 Task: Forward email as attachment with the signature Ashley Martin with the subject Job application follow-up from softage.1@softage.net to softage.7@softage.net with the message I wanted to follow up on the request for approval of the travel expenses.
Action: Mouse moved to (956, 78)
Screenshot: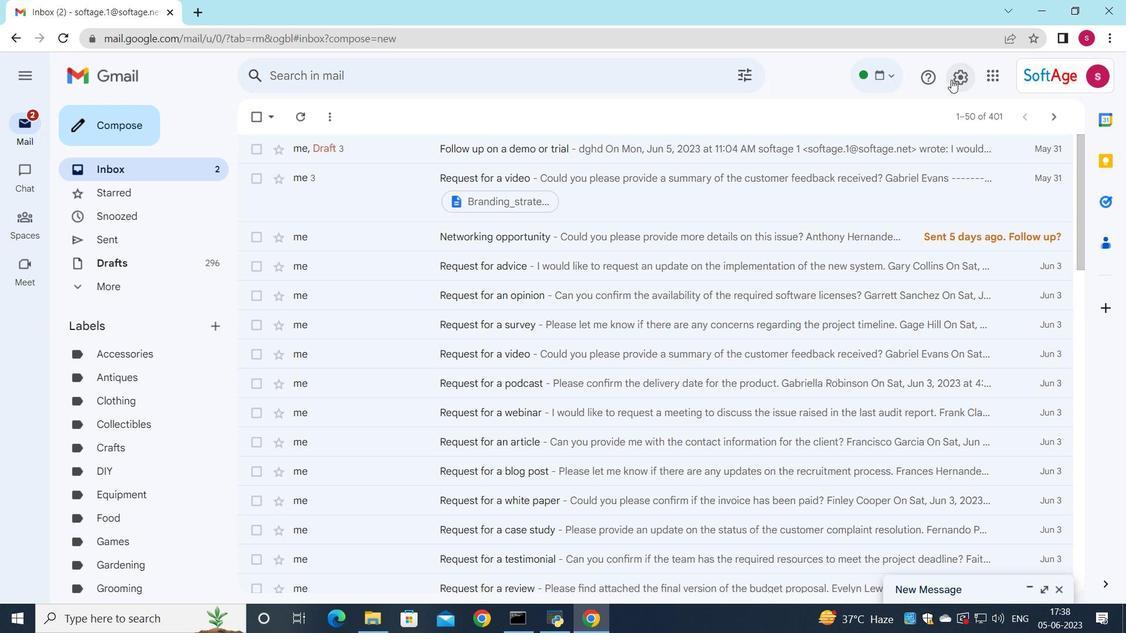 
Action: Mouse pressed left at (956, 78)
Screenshot: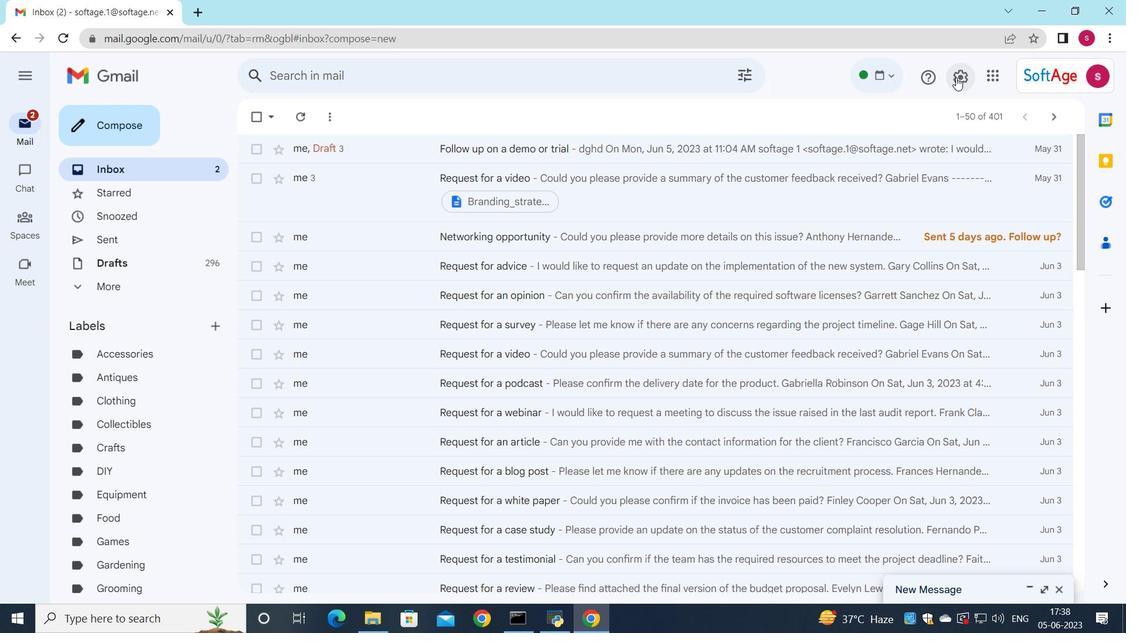 
Action: Mouse moved to (960, 144)
Screenshot: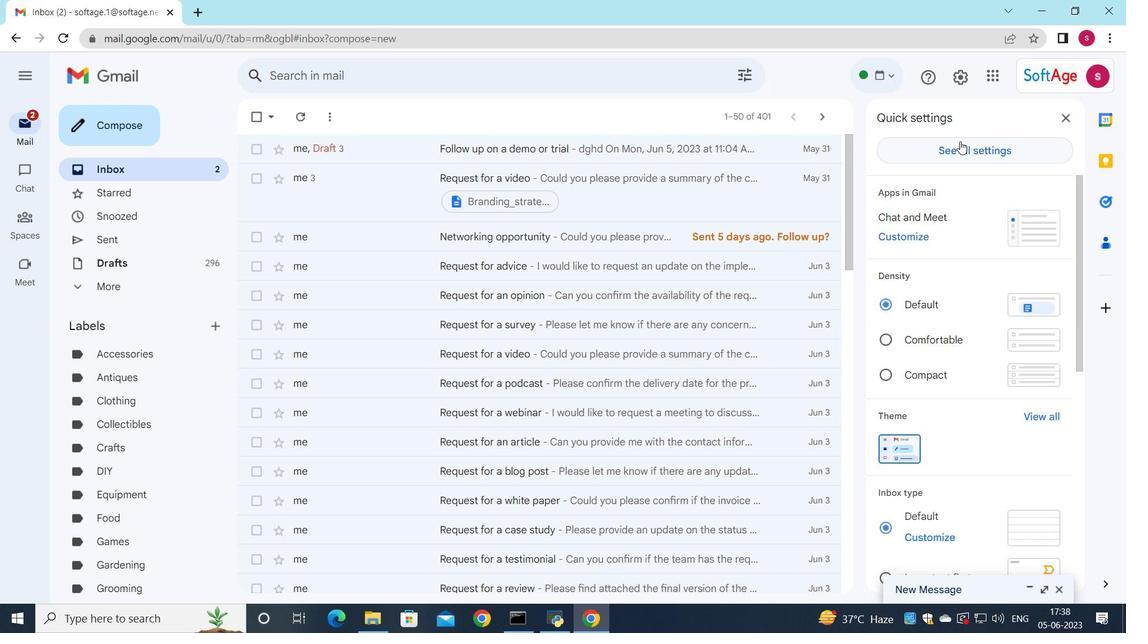 
Action: Mouse pressed left at (960, 144)
Screenshot: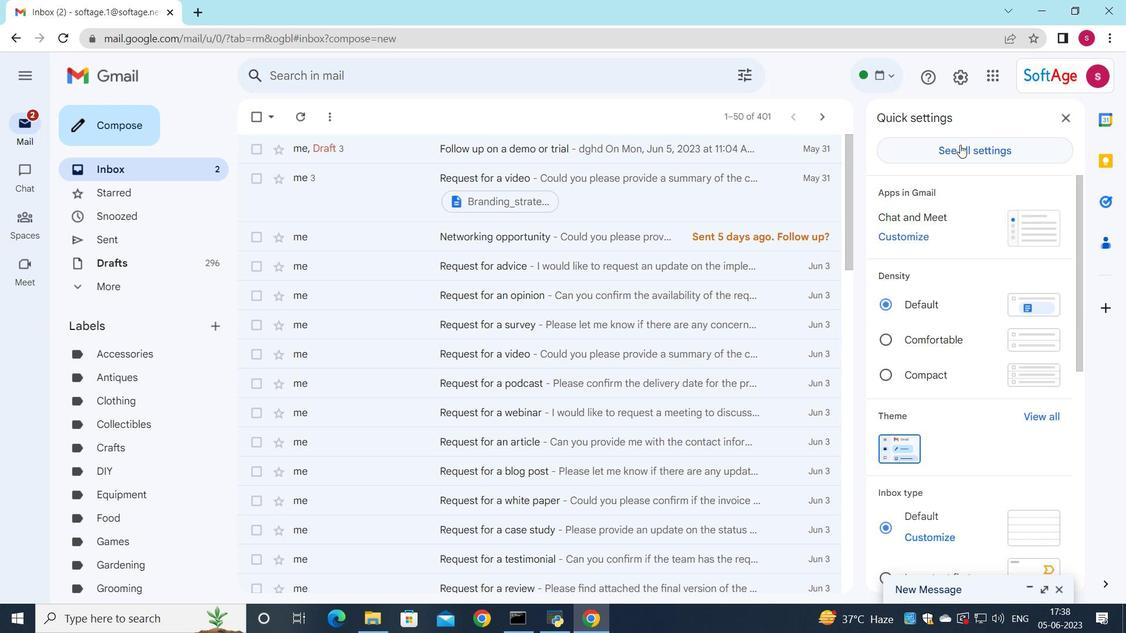
Action: Mouse moved to (691, 258)
Screenshot: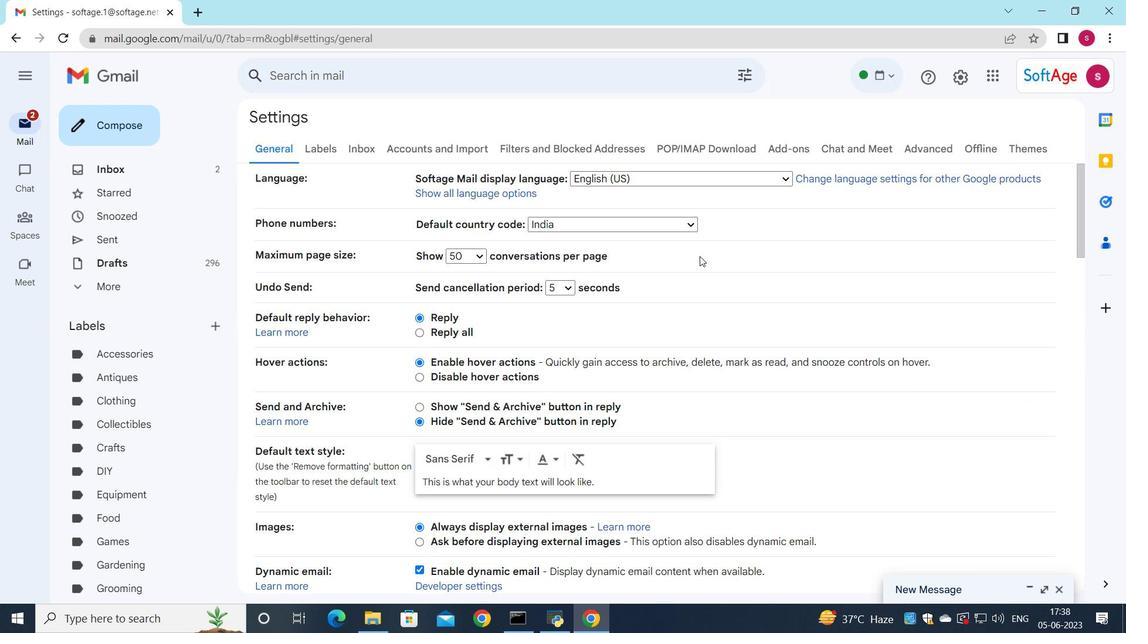 
Action: Mouse scrolled (691, 258) with delta (0, 0)
Screenshot: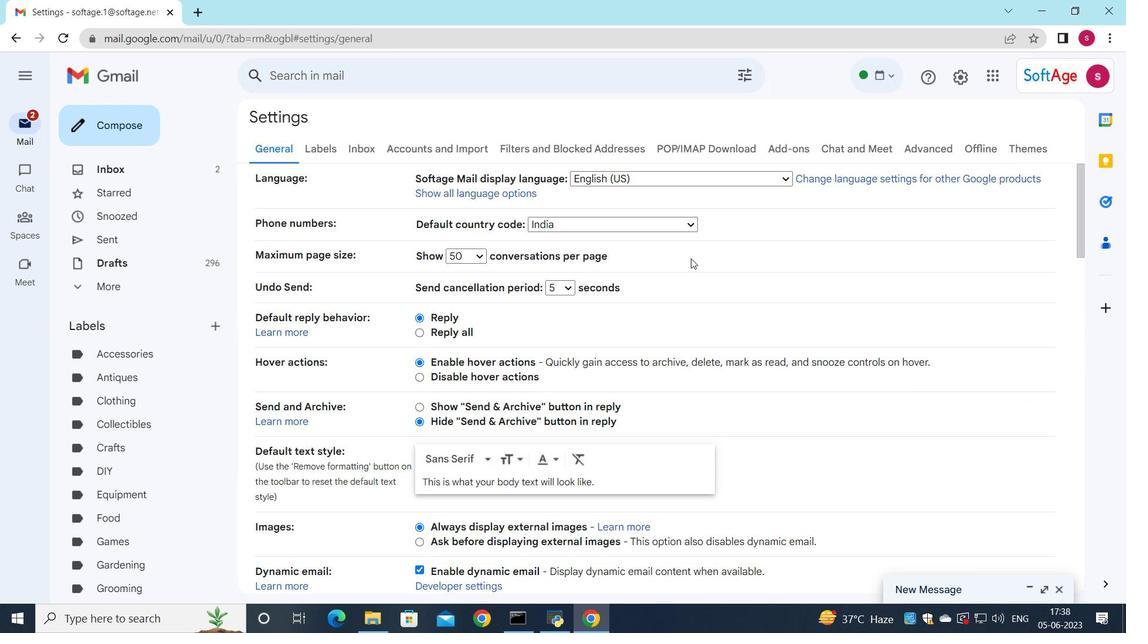 
Action: Mouse scrolled (691, 258) with delta (0, 0)
Screenshot: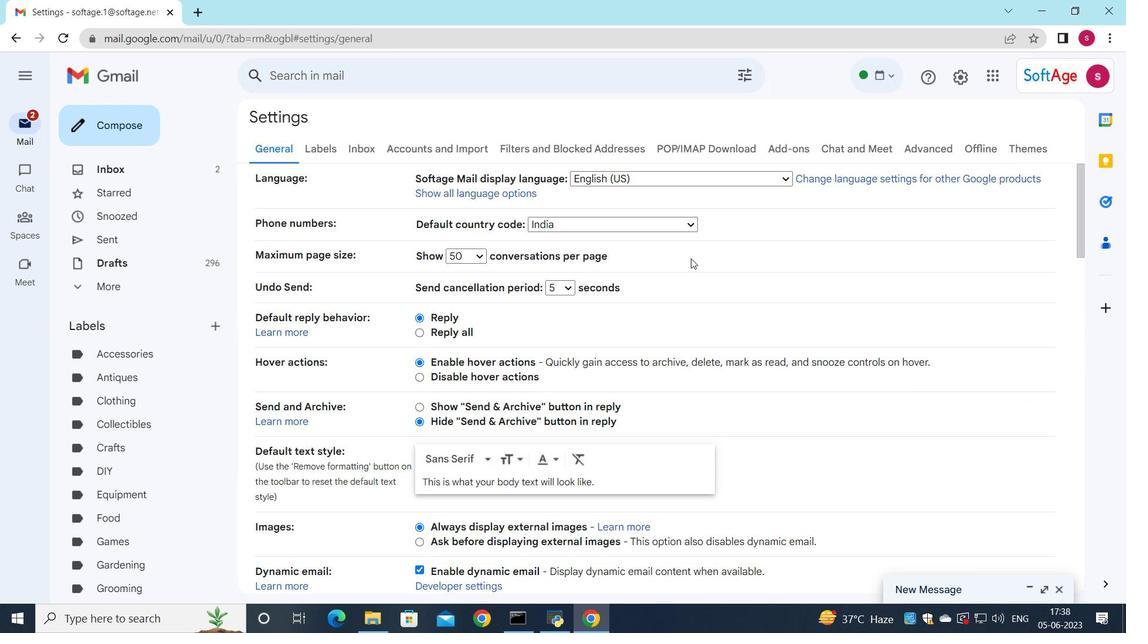 
Action: Mouse moved to (685, 263)
Screenshot: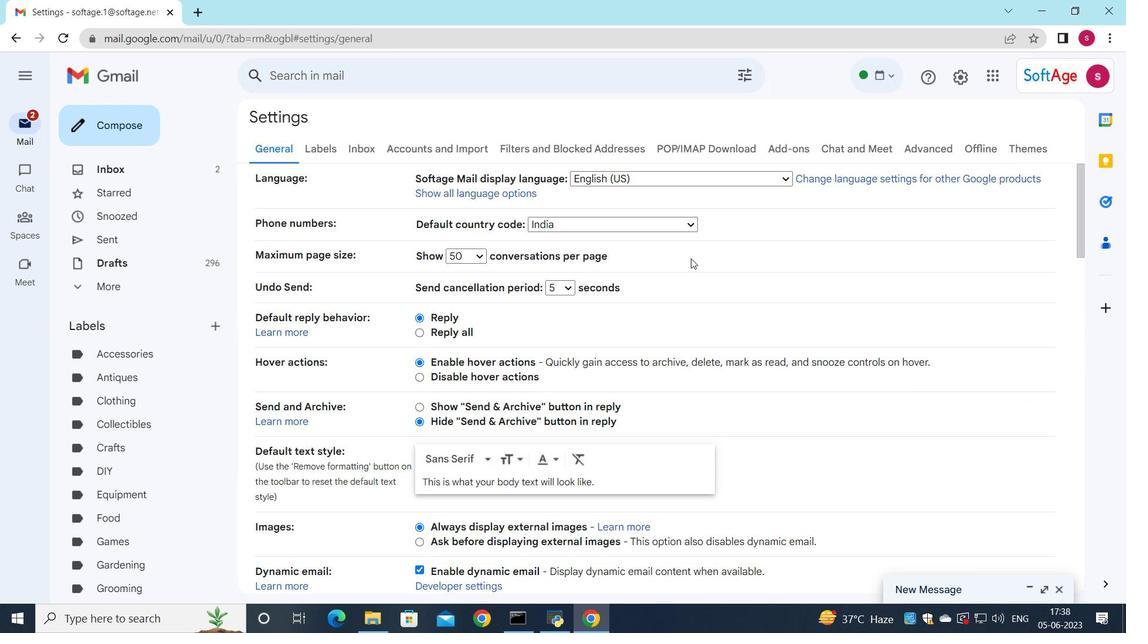 
Action: Mouse scrolled (685, 262) with delta (0, 0)
Screenshot: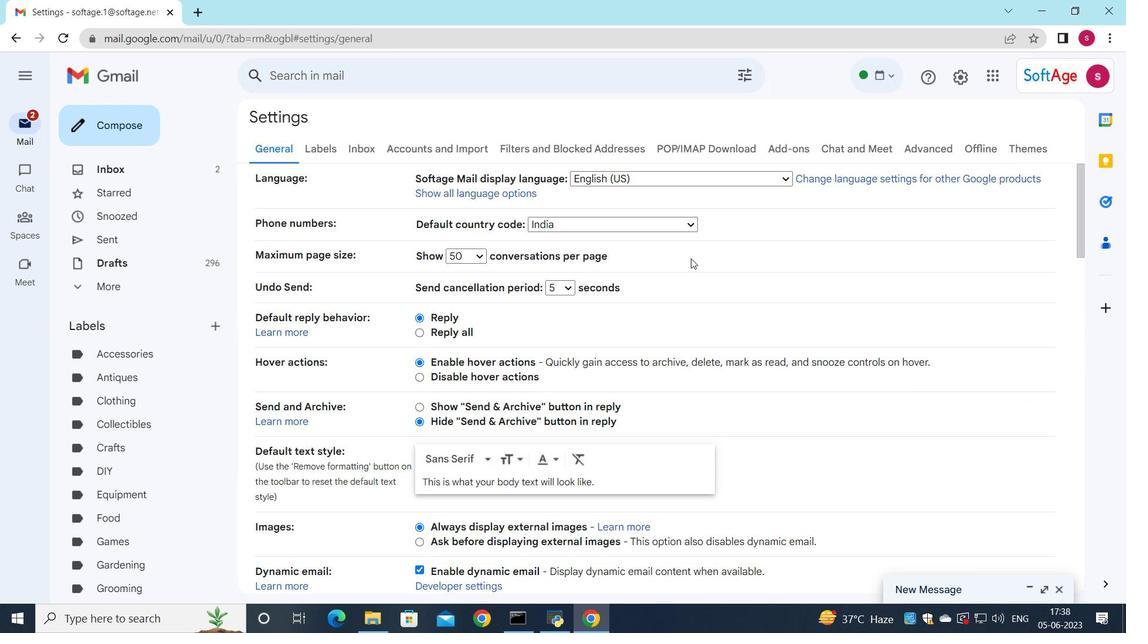 
Action: Mouse moved to (624, 302)
Screenshot: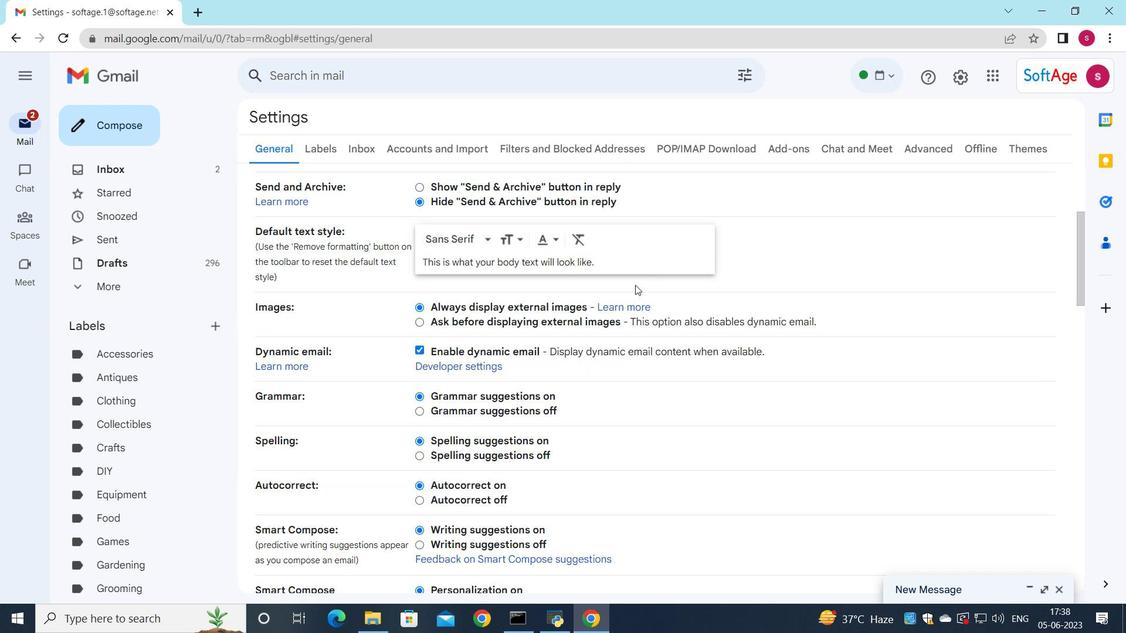 
Action: Mouse scrolled (624, 302) with delta (0, 0)
Screenshot: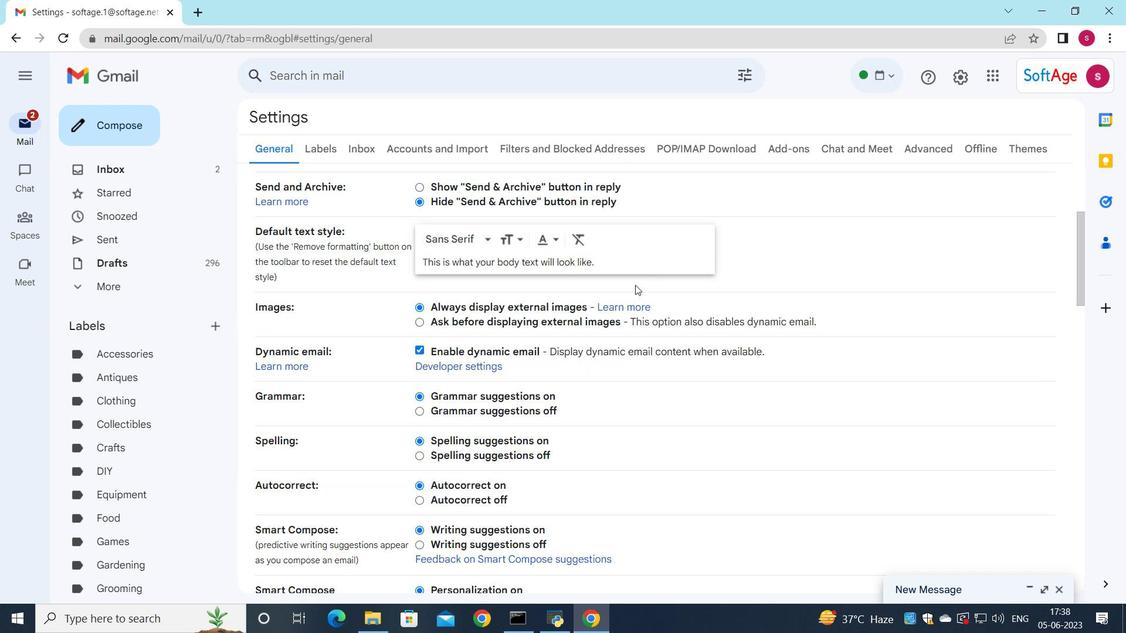 
Action: Mouse moved to (621, 306)
Screenshot: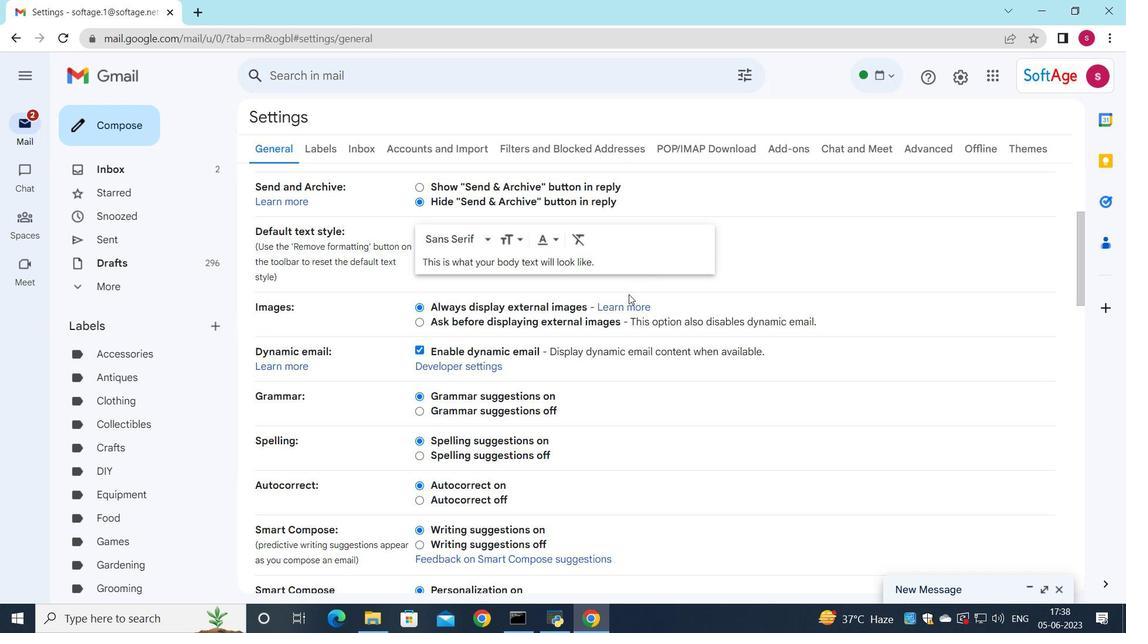 
Action: Mouse scrolled (621, 306) with delta (0, 0)
Screenshot: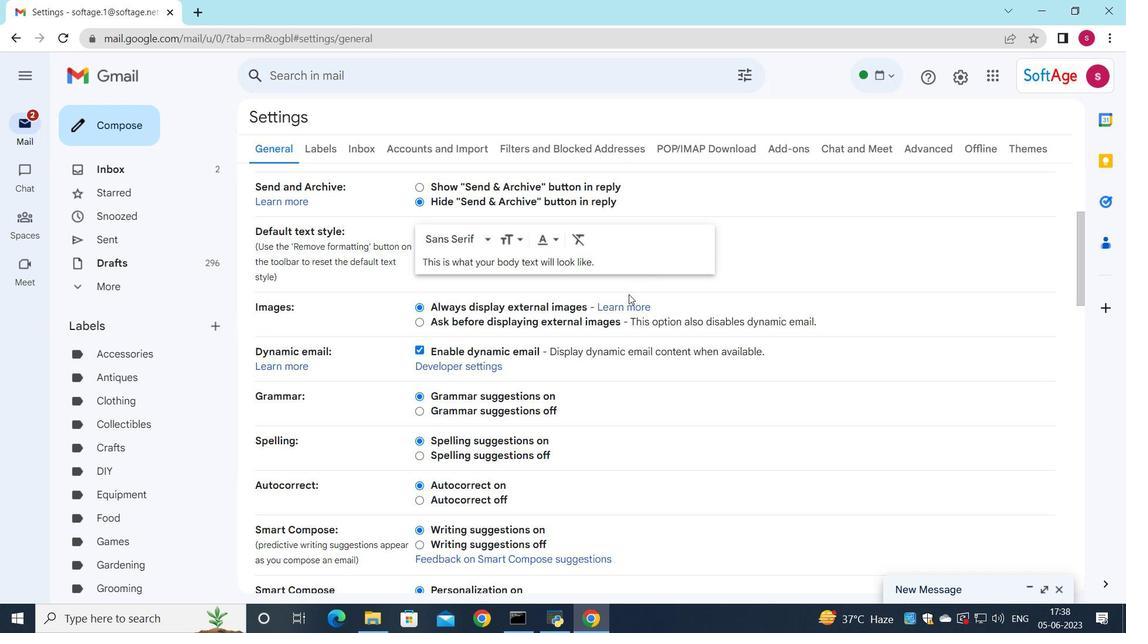 
Action: Mouse moved to (609, 318)
Screenshot: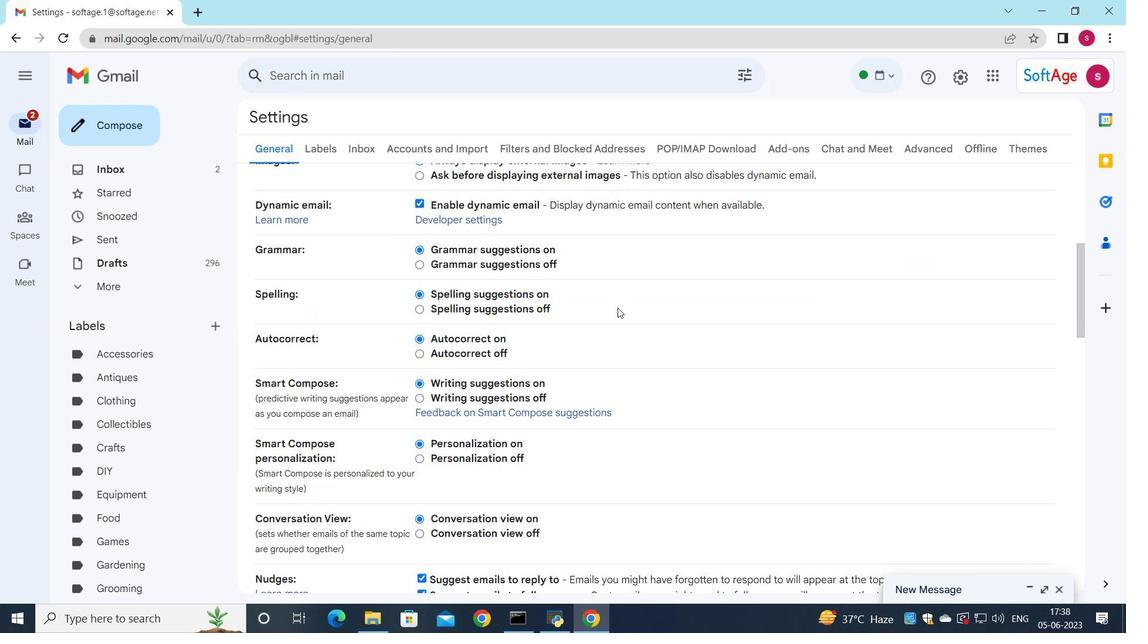 
Action: Mouse scrolled (609, 317) with delta (0, 0)
Screenshot: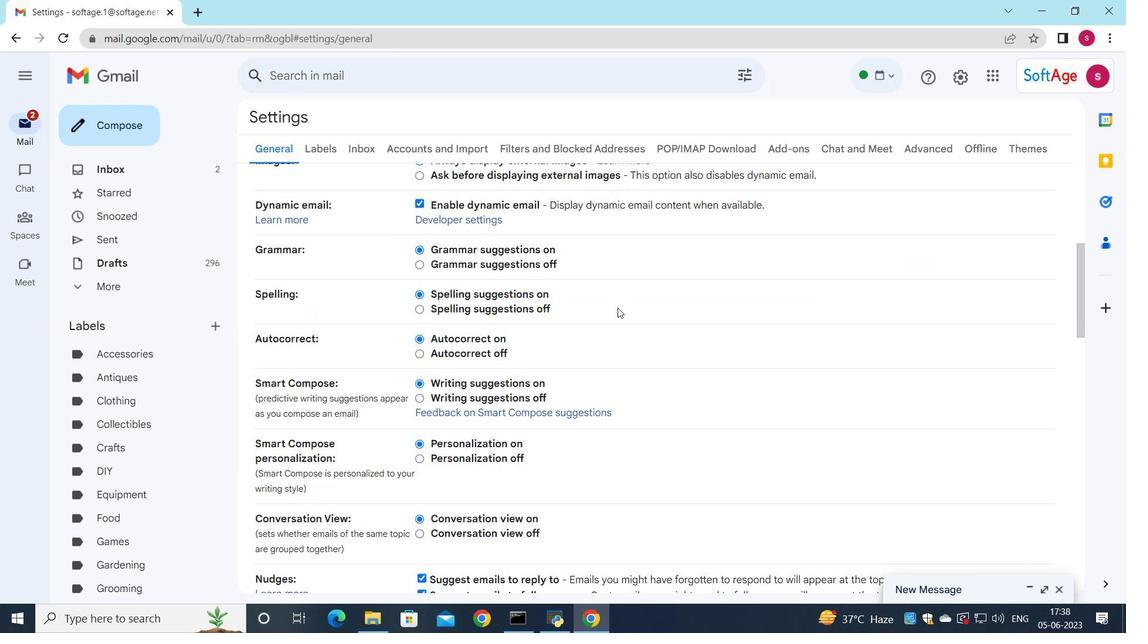 
Action: Mouse moved to (607, 322)
Screenshot: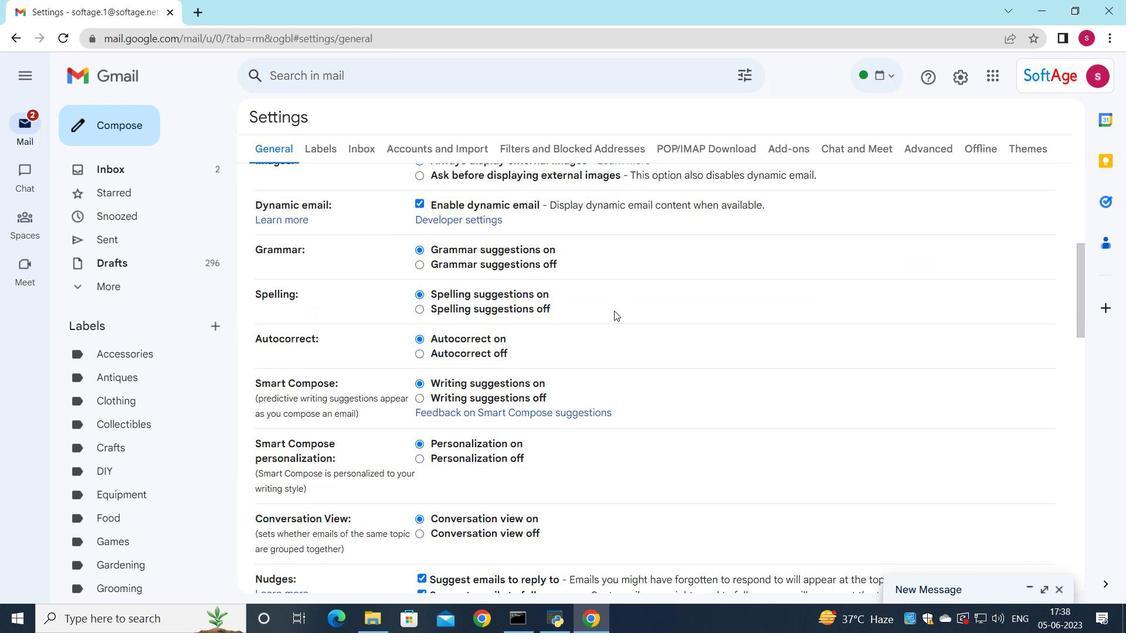 
Action: Mouse scrolled (607, 321) with delta (0, 0)
Screenshot: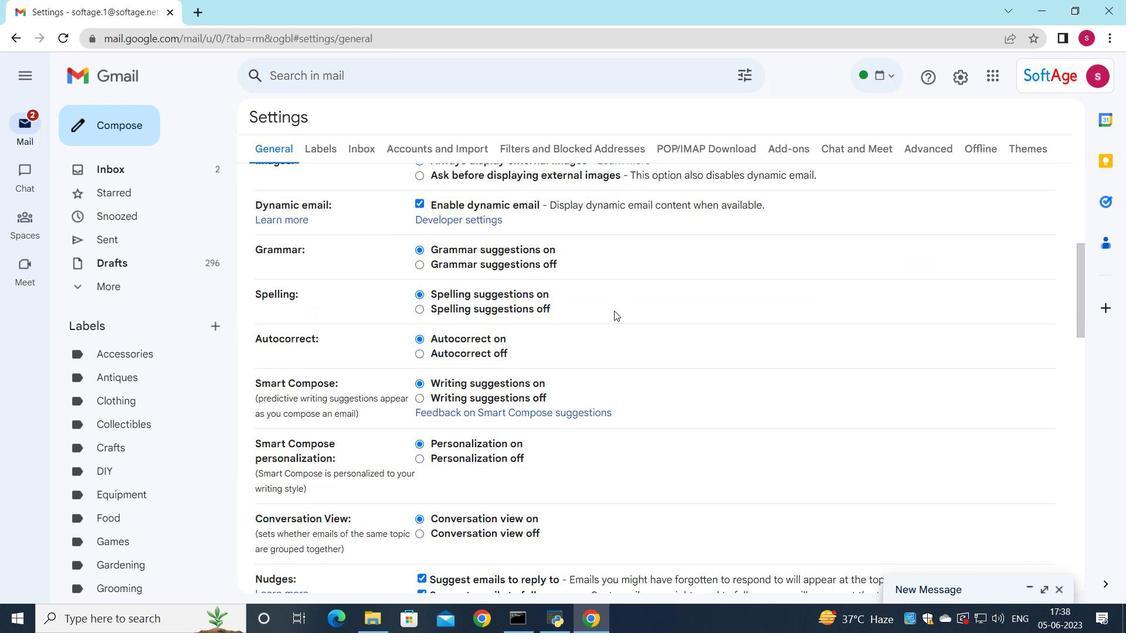
Action: Mouse moved to (605, 327)
Screenshot: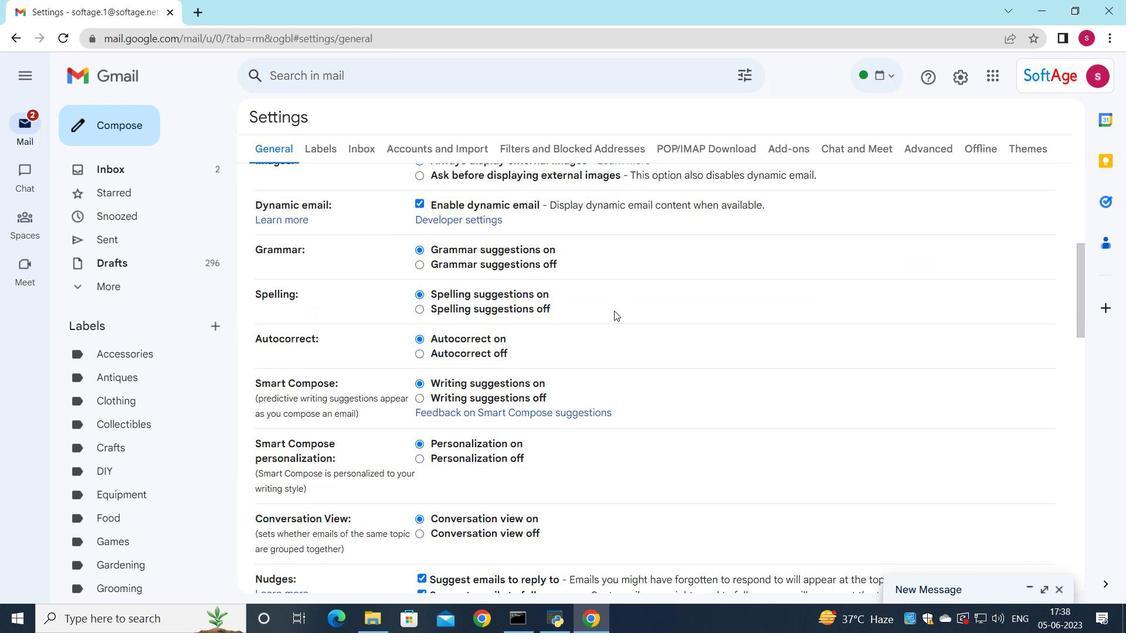 
Action: Mouse scrolled (605, 326) with delta (0, 0)
Screenshot: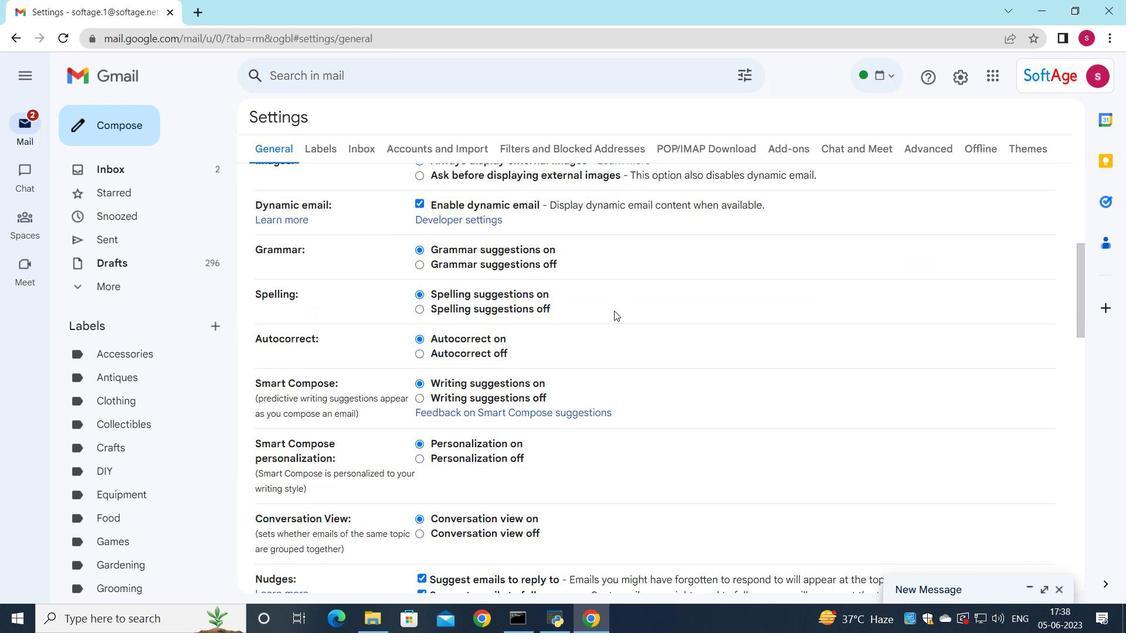 
Action: Mouse moved to (556, 366)
Screenshot: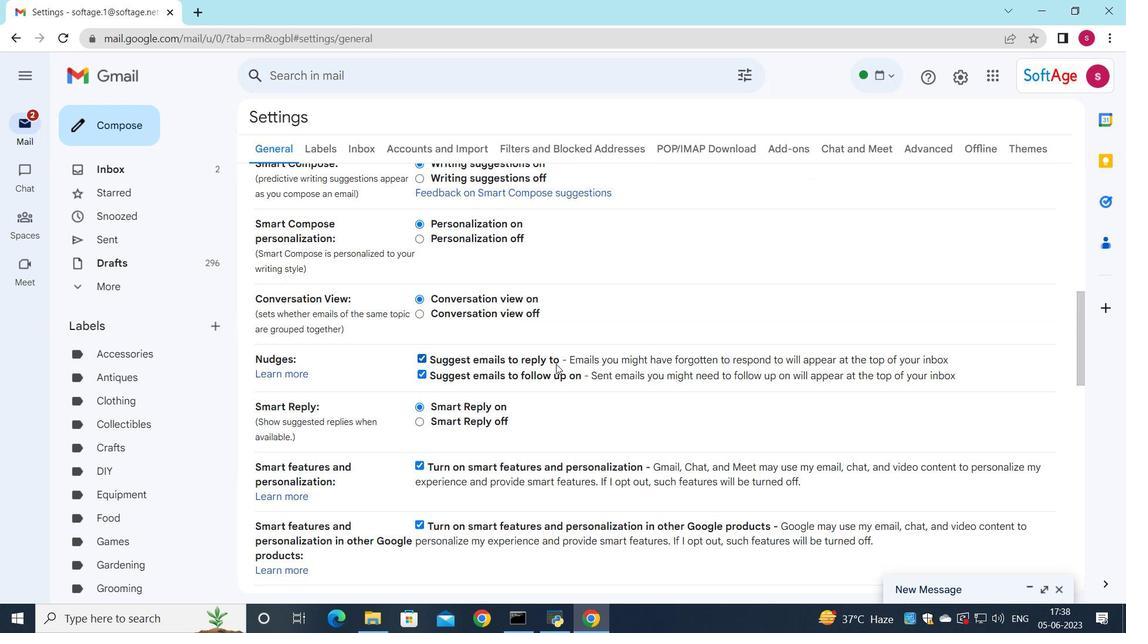 
Action: Mouse scrolled (556, 366) with delta (0, 0)
Screenshot: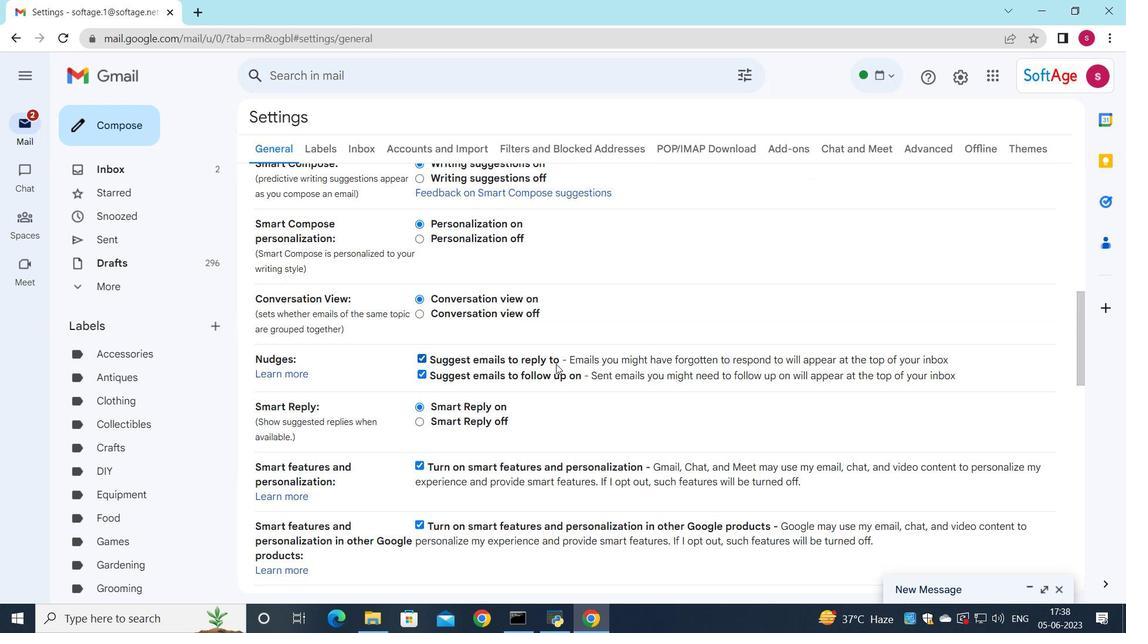 
Action: Mouse moved to (556, 366)
Screenshot: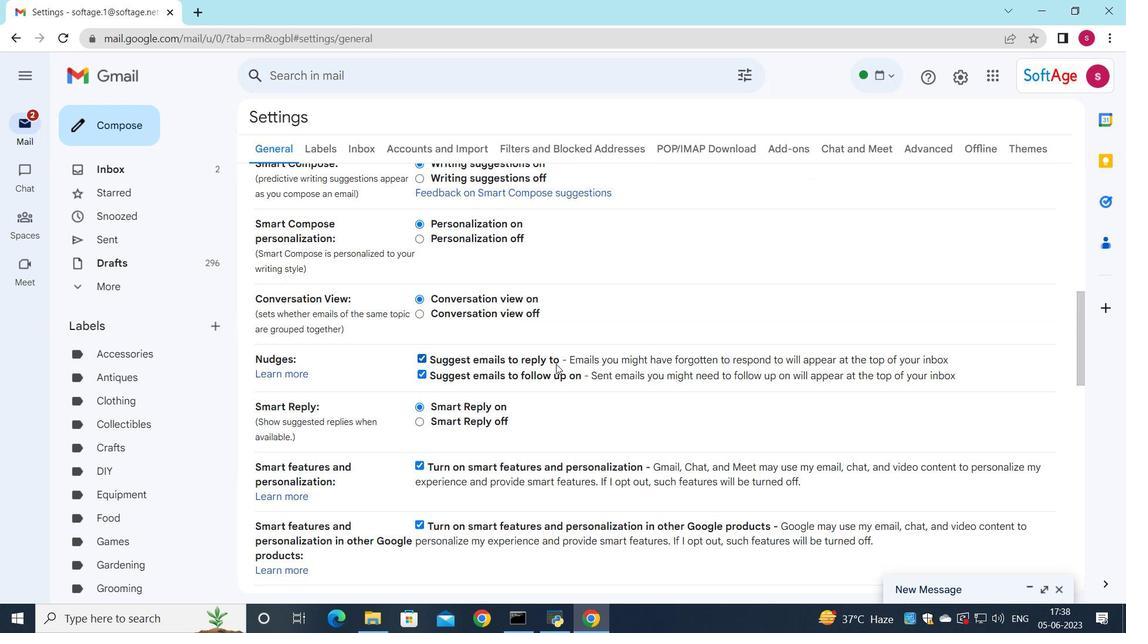
Action: Mouse scrolled (556, 366) with delta (0, 0)
Screenshot: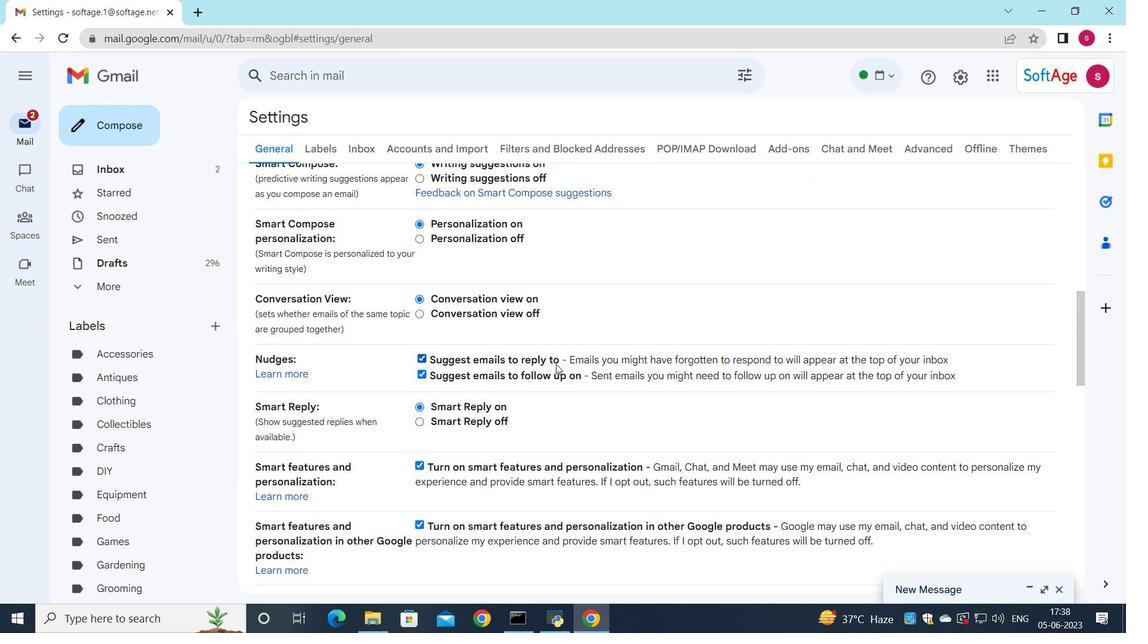 
Action: Mouse moved to (556, 366)
Screenshot: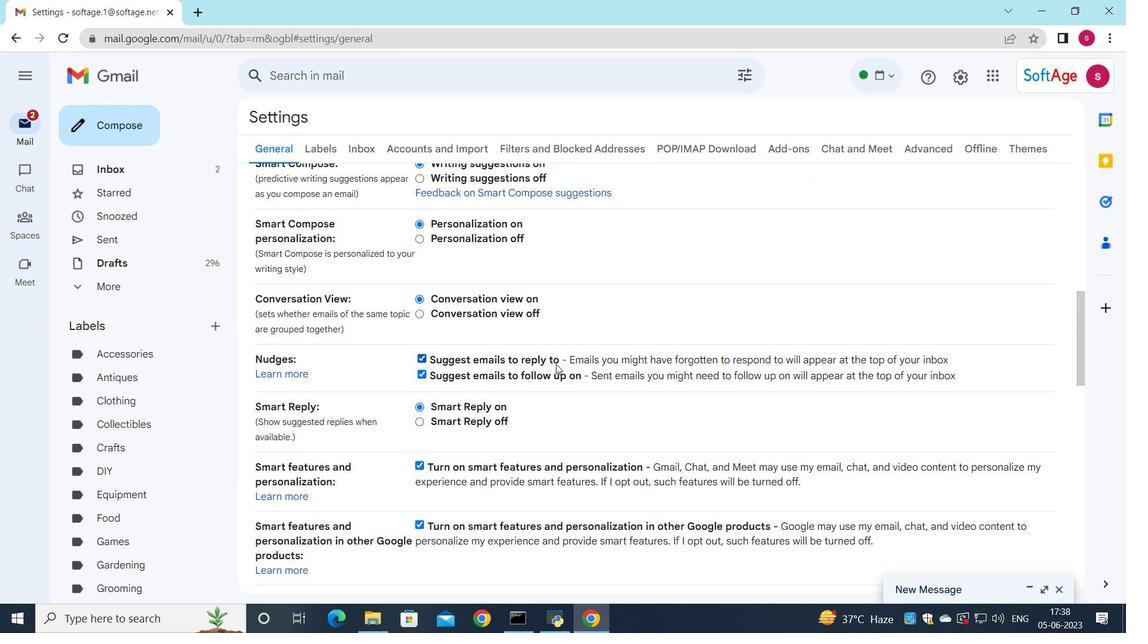 
Action: Mouse scrolled (556, 366) with delta (0, 0)
Screenshot: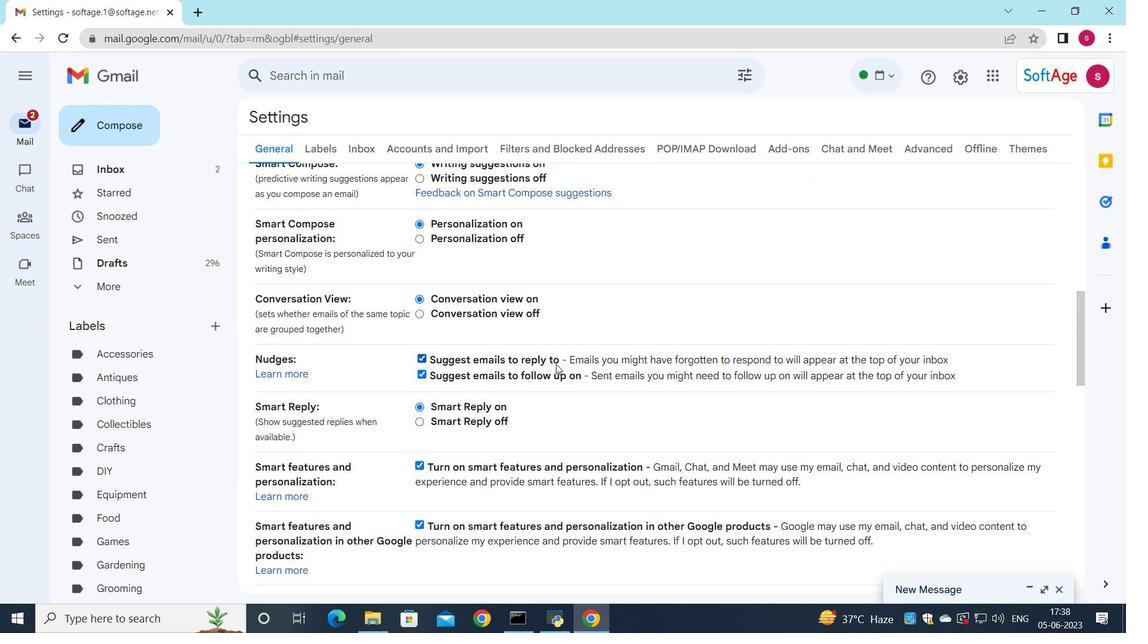 
Action: Mouse moved to (557, 366)
Screenshot: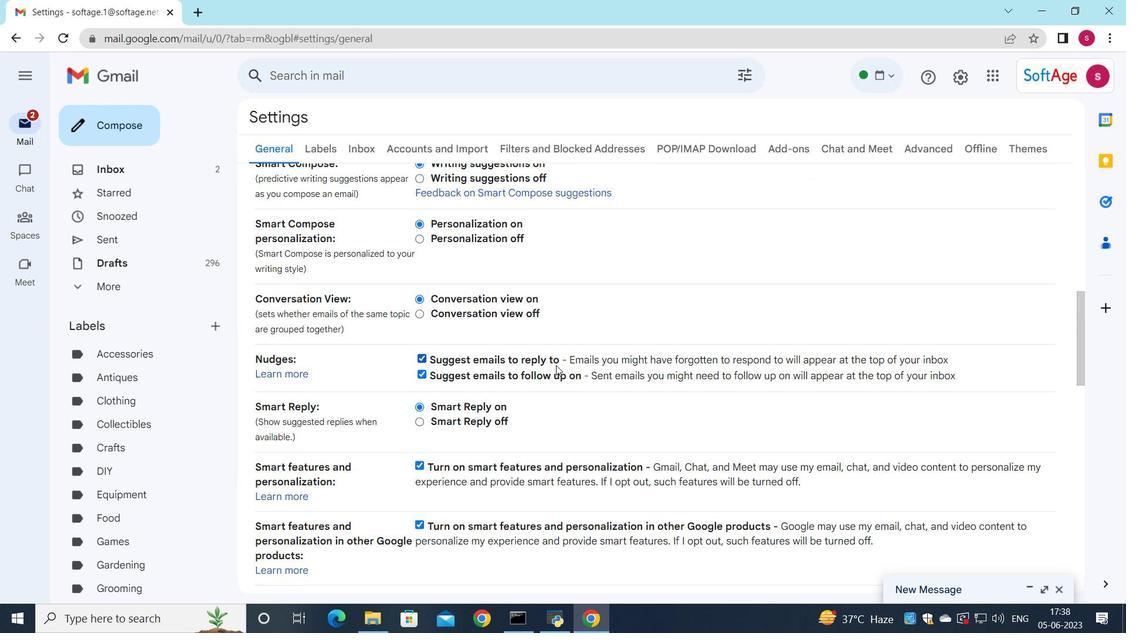 
Action: Mouse scrolled (557, 366) with delta (0, 0)
Screenshot: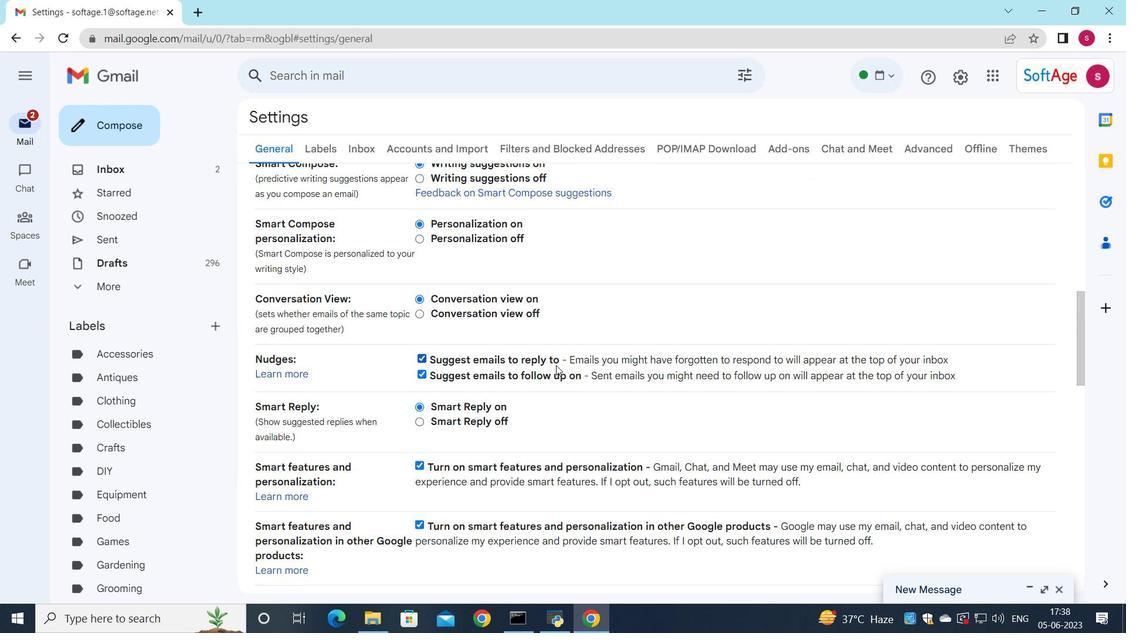 
Action: Mouse moved to (555, 353)
Screenshot: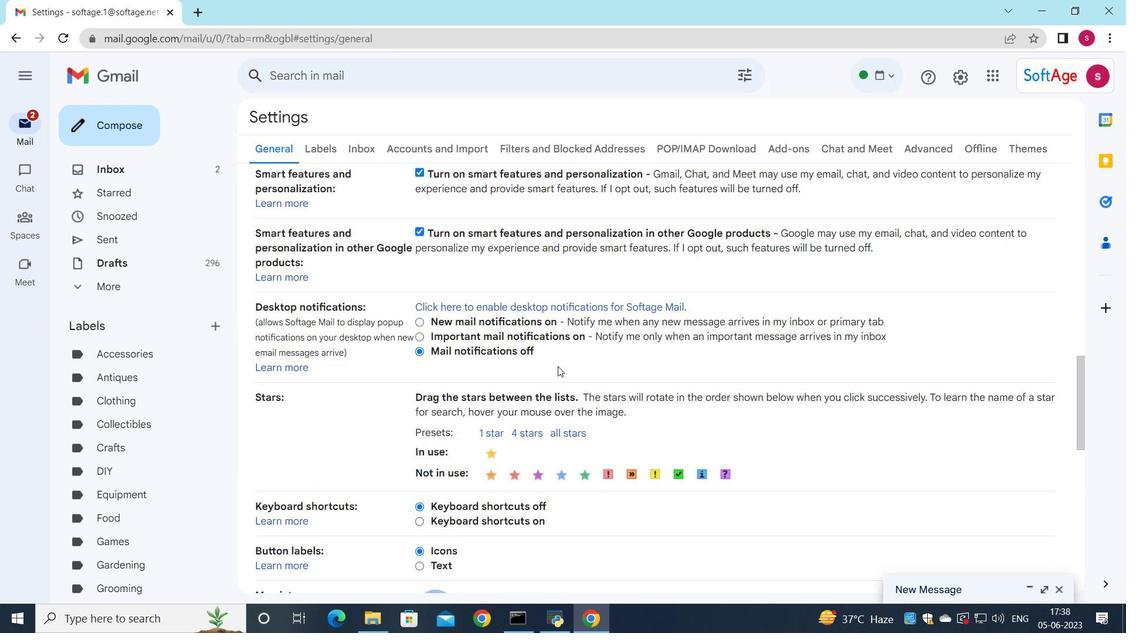 
Action: Mouse scrolled (555, 353) with delta (0, 0)
Screenshot: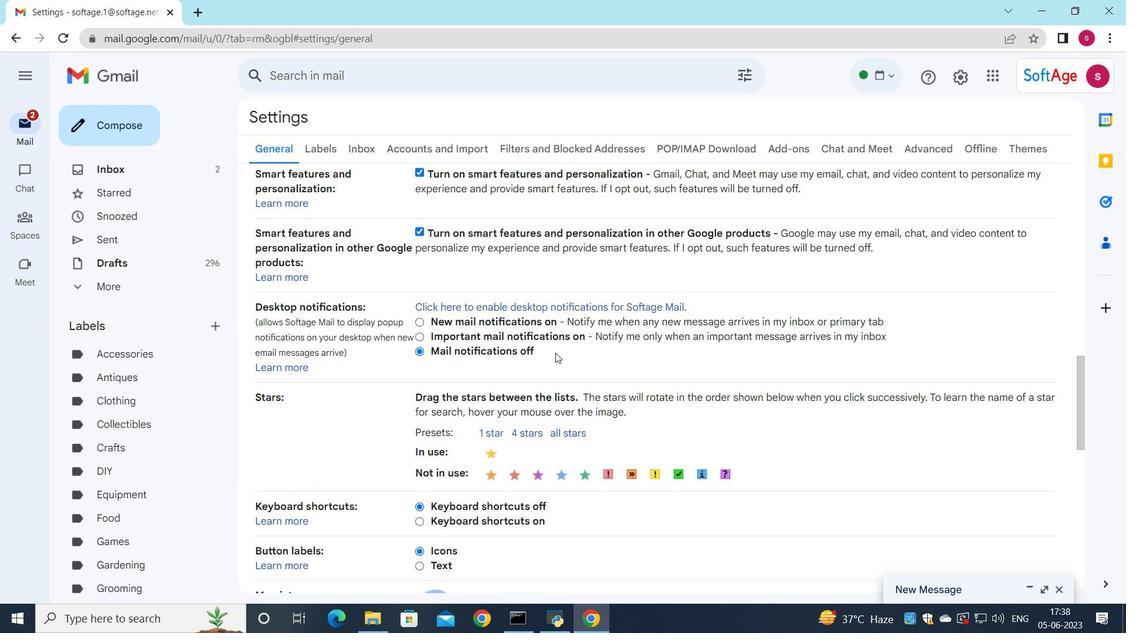 
Action: Mouse scrolled (555, 353) with delta (0, 0)
Screenshot: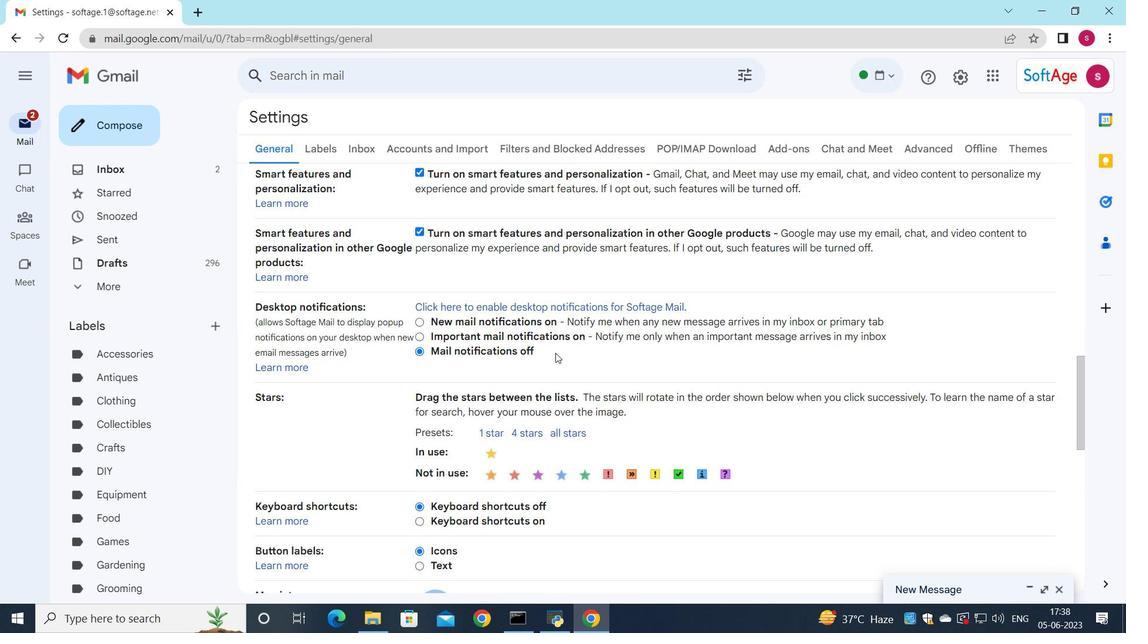 
Action: Mouse scrolled (555, 353) with delta (0, 0)
Screenshot: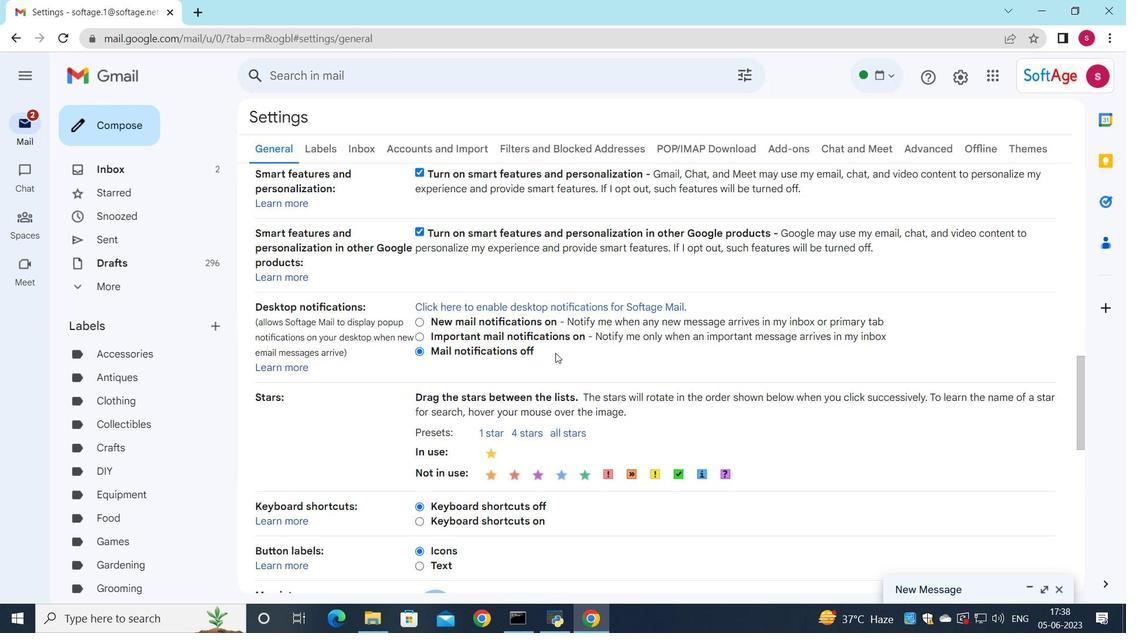 
Action: Mouse moved to (548, 353)
Screenshot: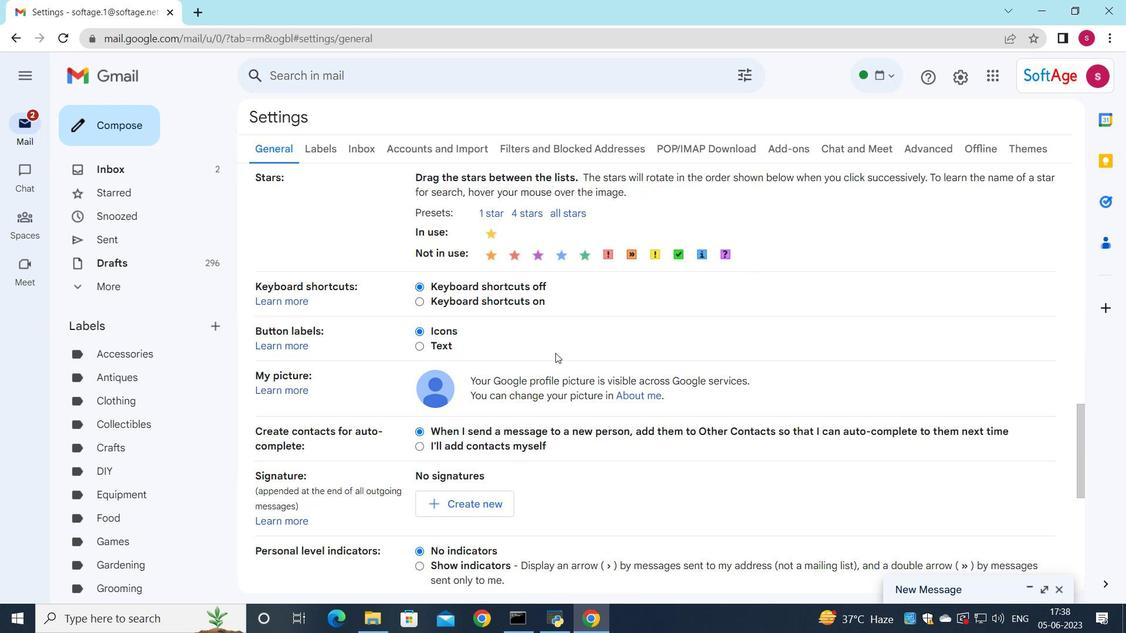 
Action: Mouse scrolled (548, 353) with delta (0, 0)
Screenshot: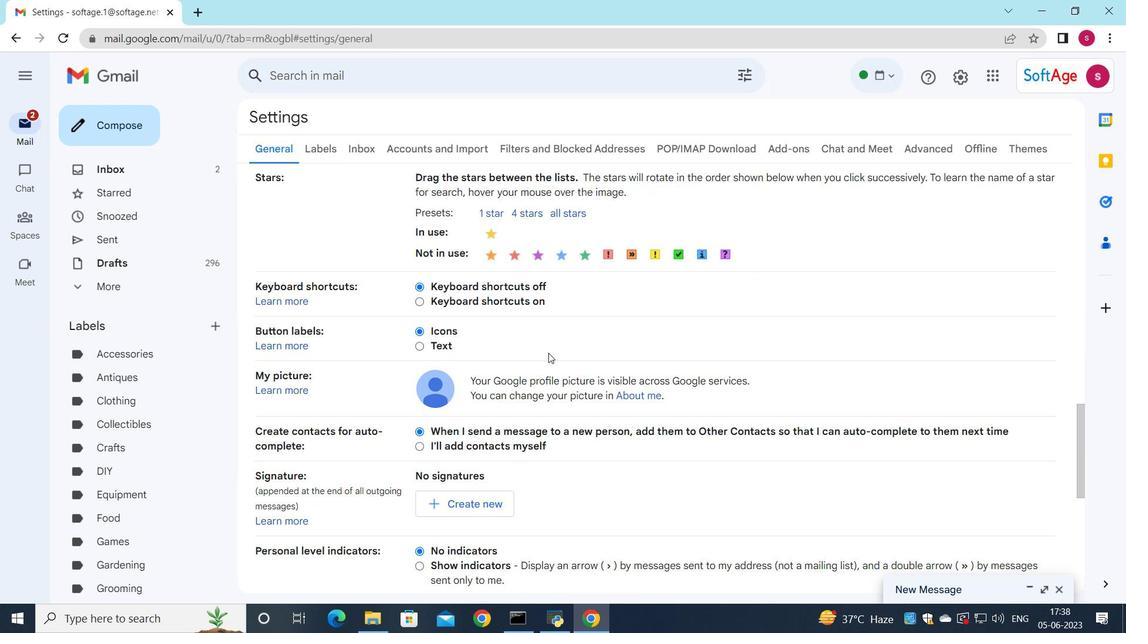 
Action: Mouse moved to (547, 353)
Screenshot: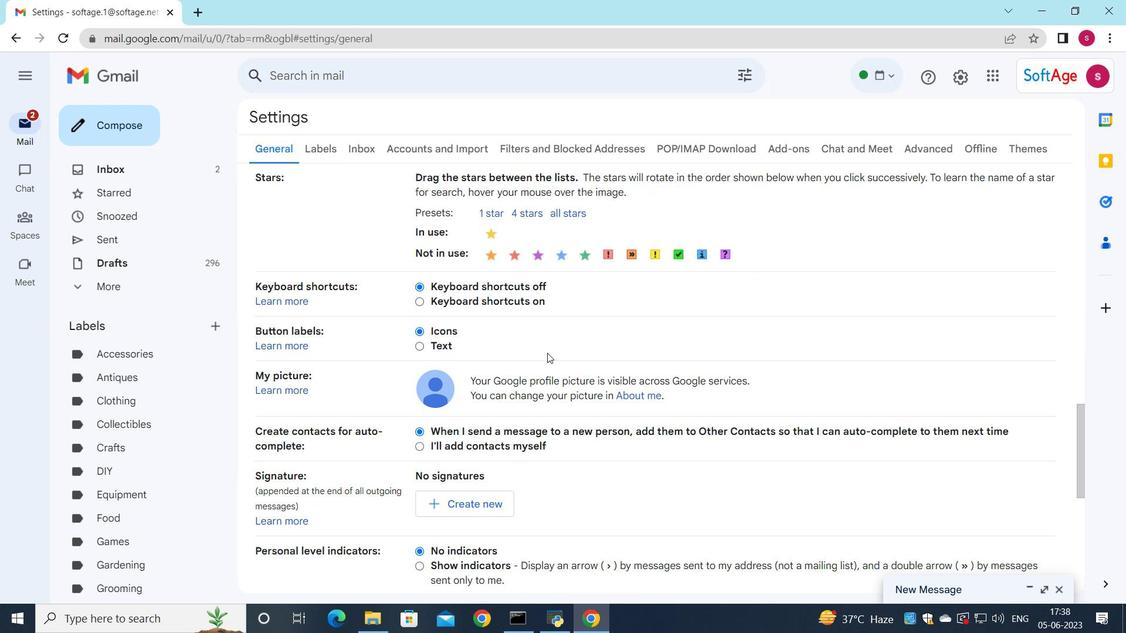 
Action: Mouse scrolled (547, 353) with delta (0, 0)
Screenshot: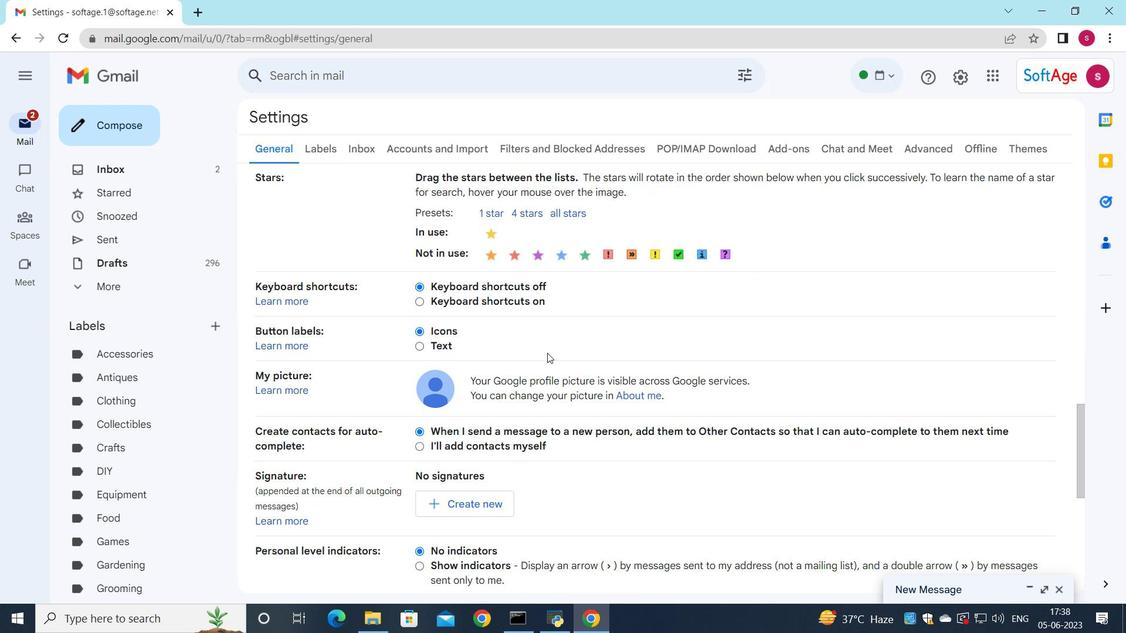 
Action: Mouse moved to (491, 351)
Screenshot: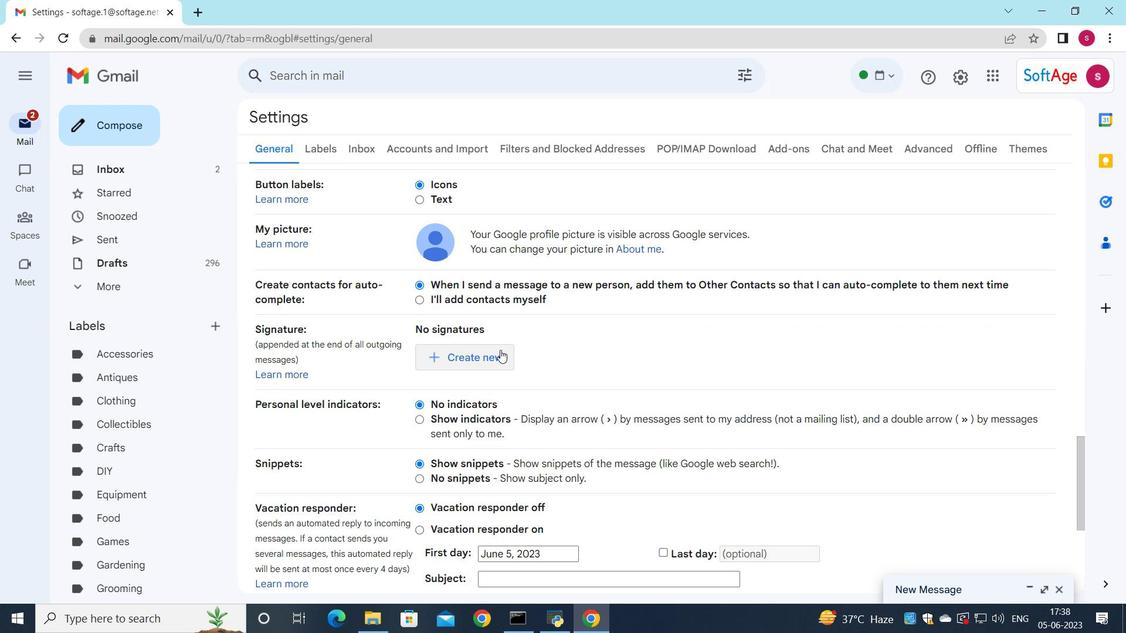 
Action: Mouse pressed left at (491, 351)
Screenshot: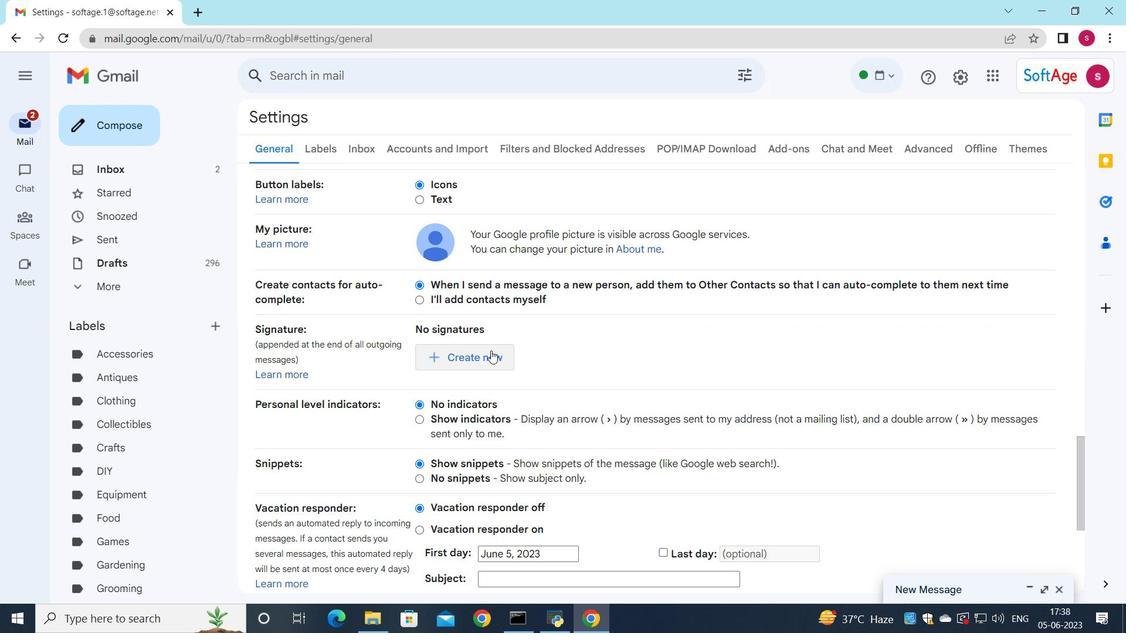 
Action: Mouse moved to (684, 346)
Screenshot: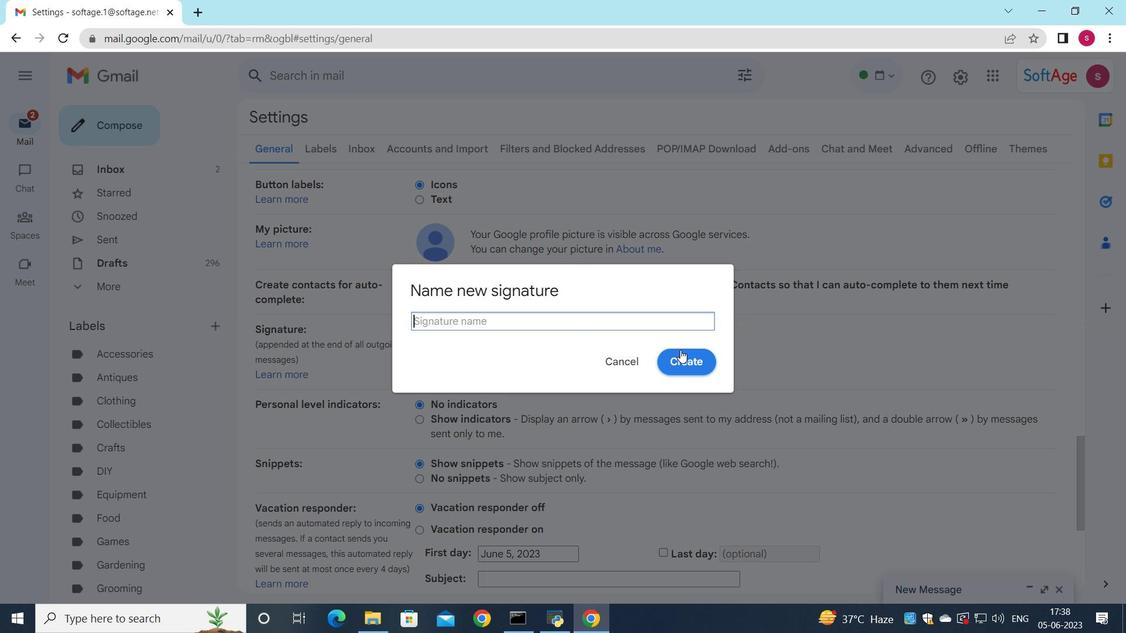 
Action: Key pressed <Key.shift>Ashley<Key.space><Key.shift>Martin
Screenshot: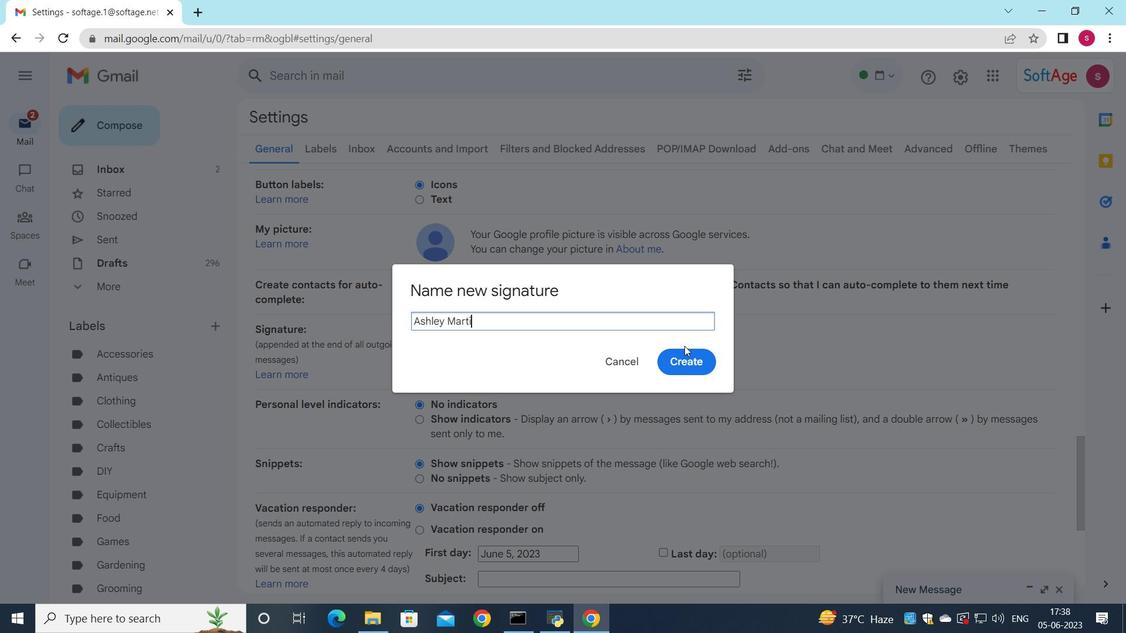 
Action: Mouse moved to (695, 363)
Screenshot: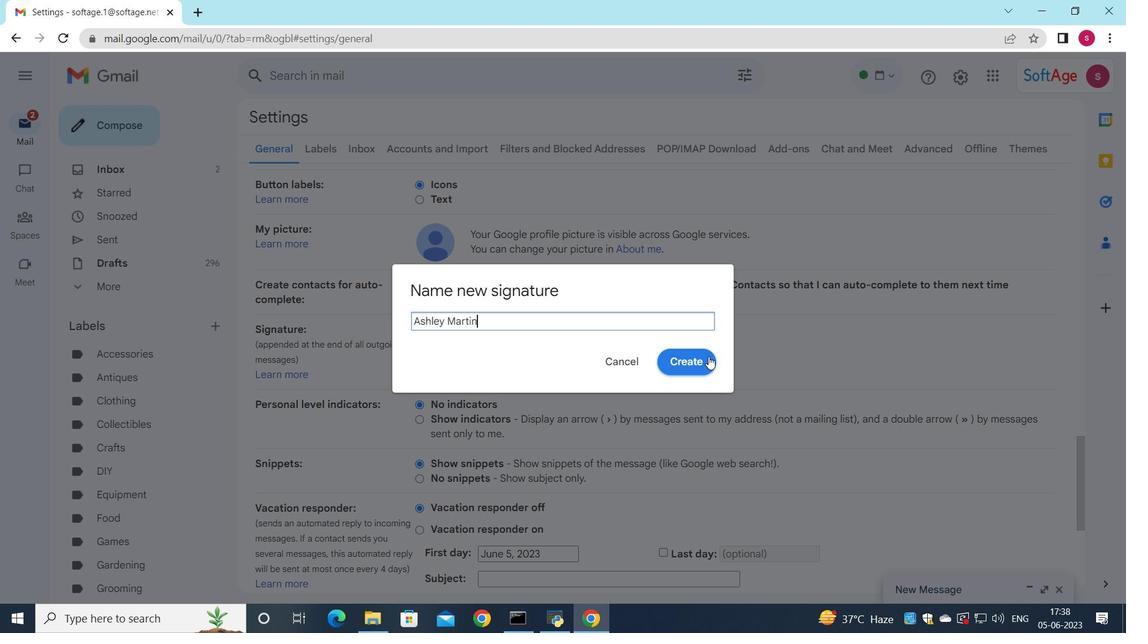 
Action: Mouse pressed left at (695, 363)
Screenshot: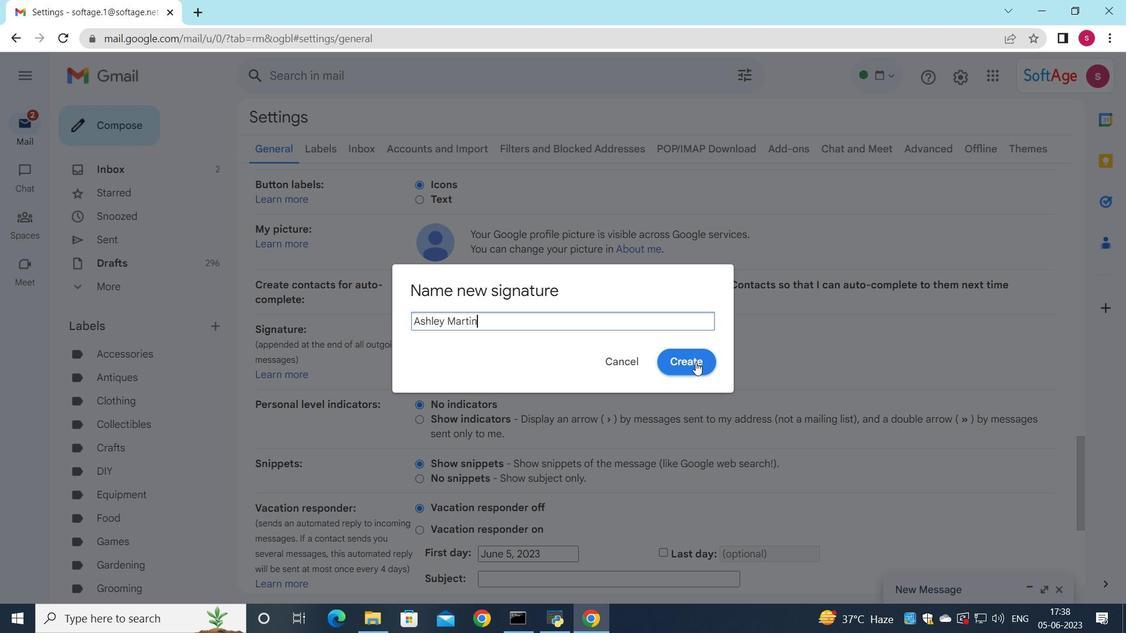 
Action: Mouse moved to (667, 367)
Screenshot: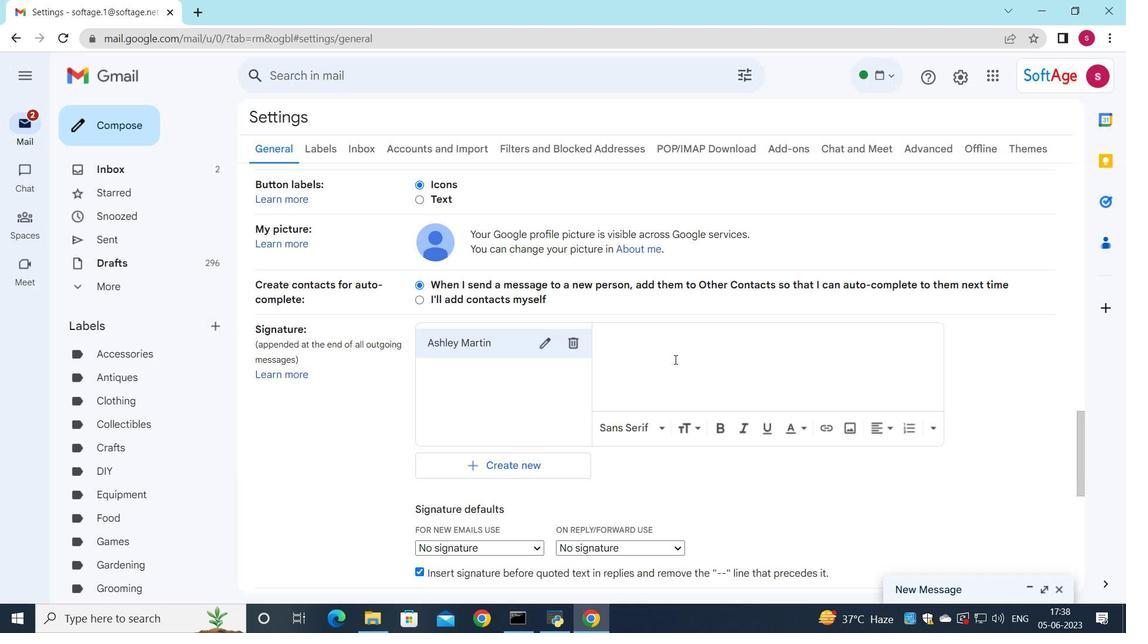 
Action: Mouse pressed left at (667, 367)
Screenshot: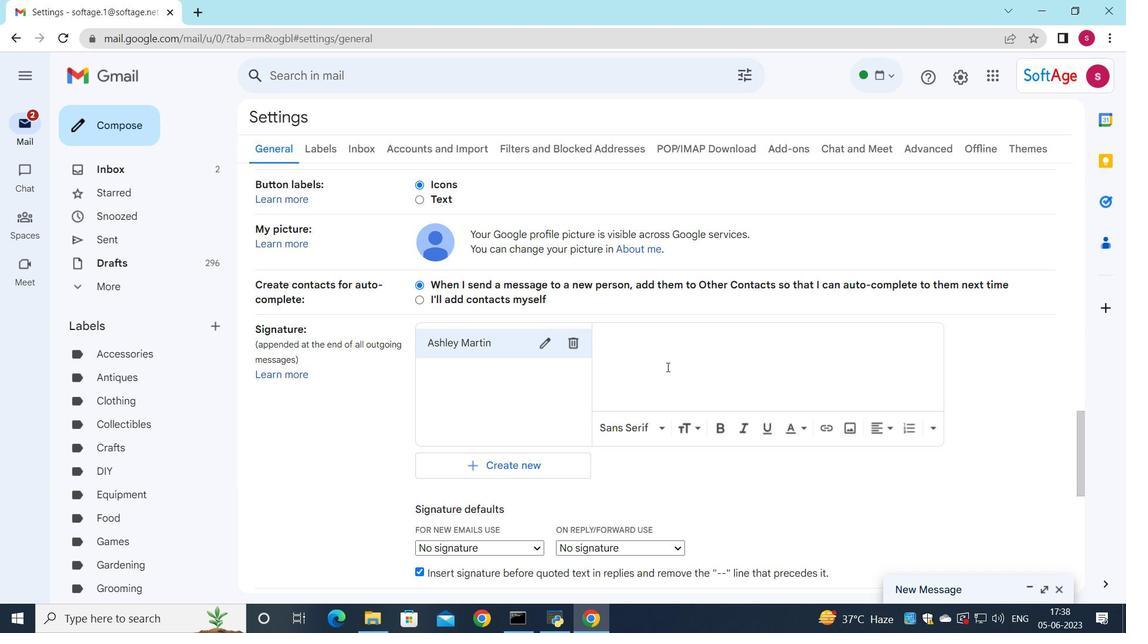 
Action: Mouse moved to (667, 366)
Screenshot: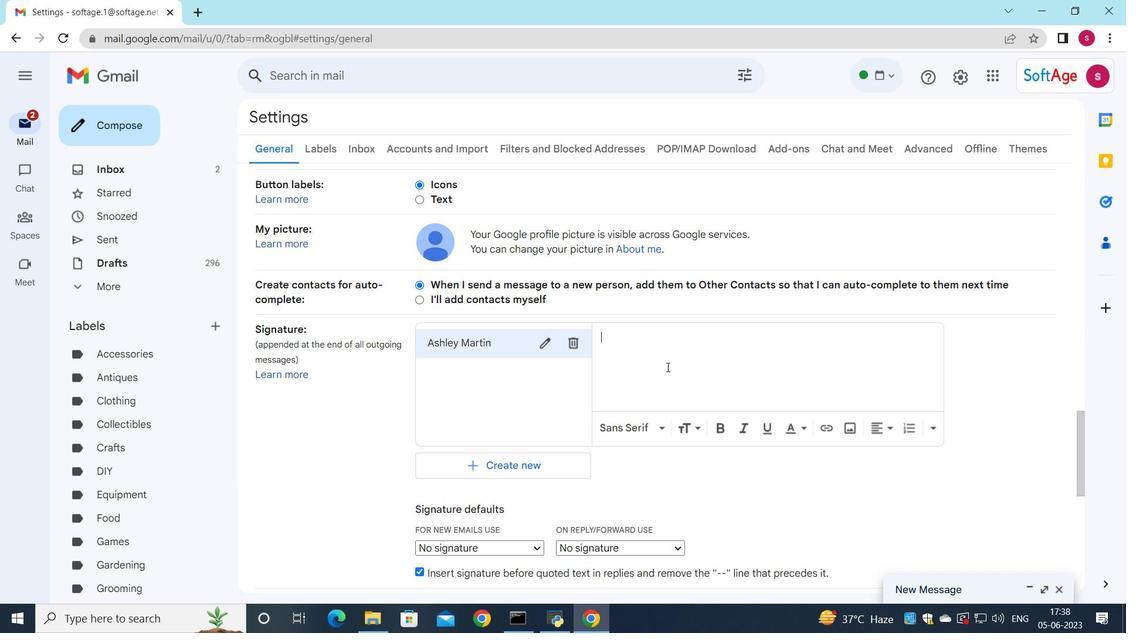 
Action: Key pressed <Key.shift>Asg<Key.backspace>hley<Key.space><Key.shift>Martin
Screenshot: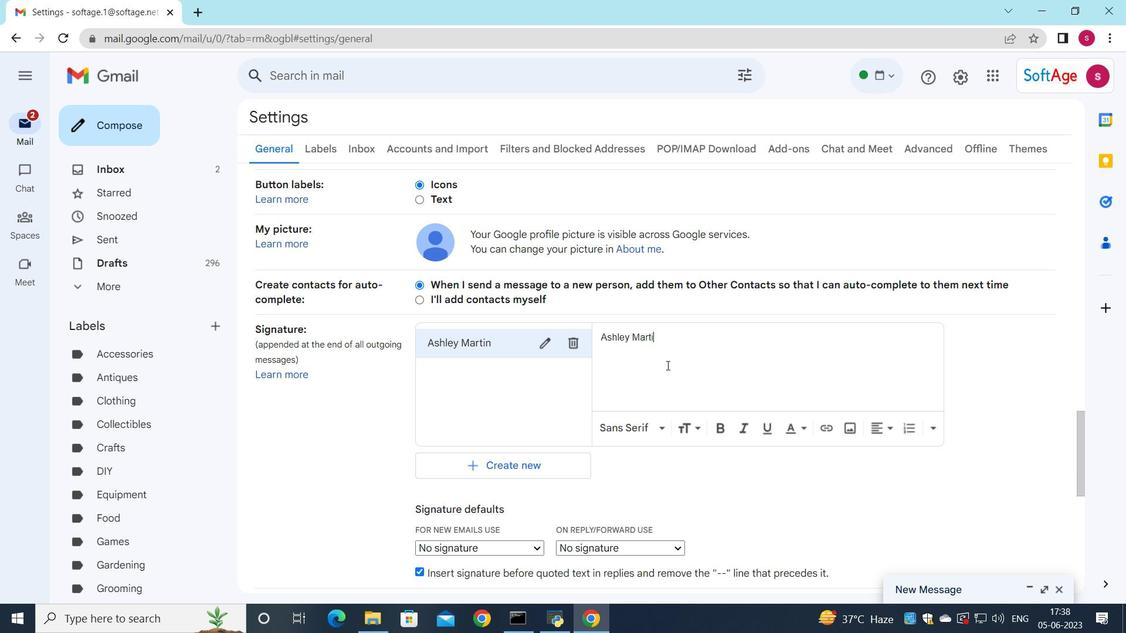 
Action: Mouse scrolled (667, 365) with delta (0, 0)
Screenshot: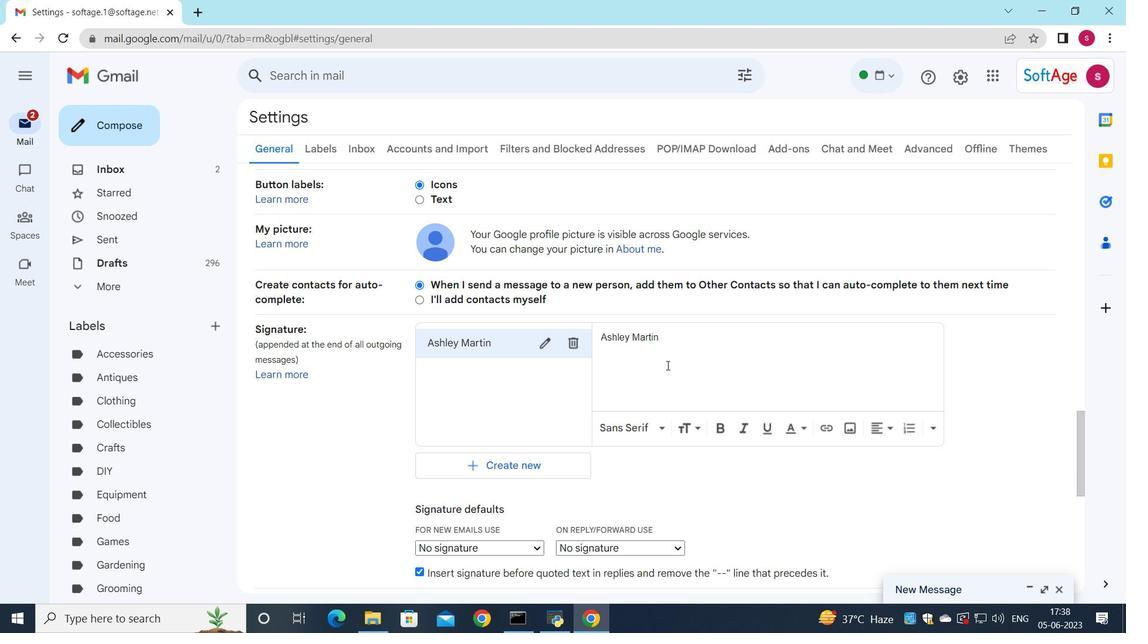 
Action: Mouse scrolled (667, 365) with delta (0, 0)
Screenshot: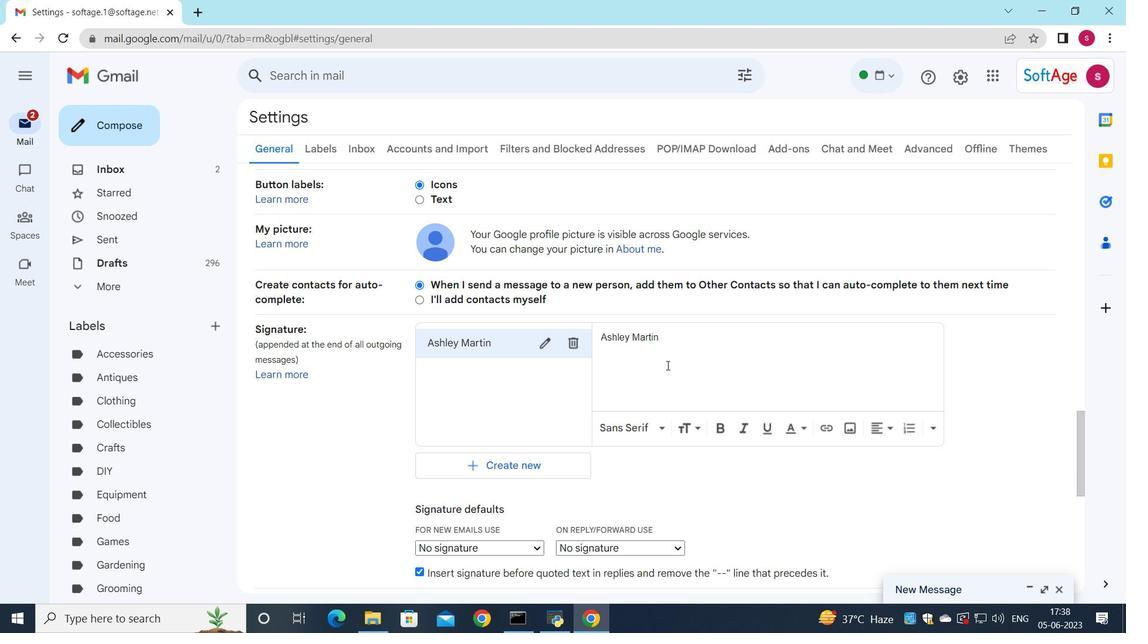 
Action: Mouse scrolled (667, 365) with delta (0, 0)
Screenshot: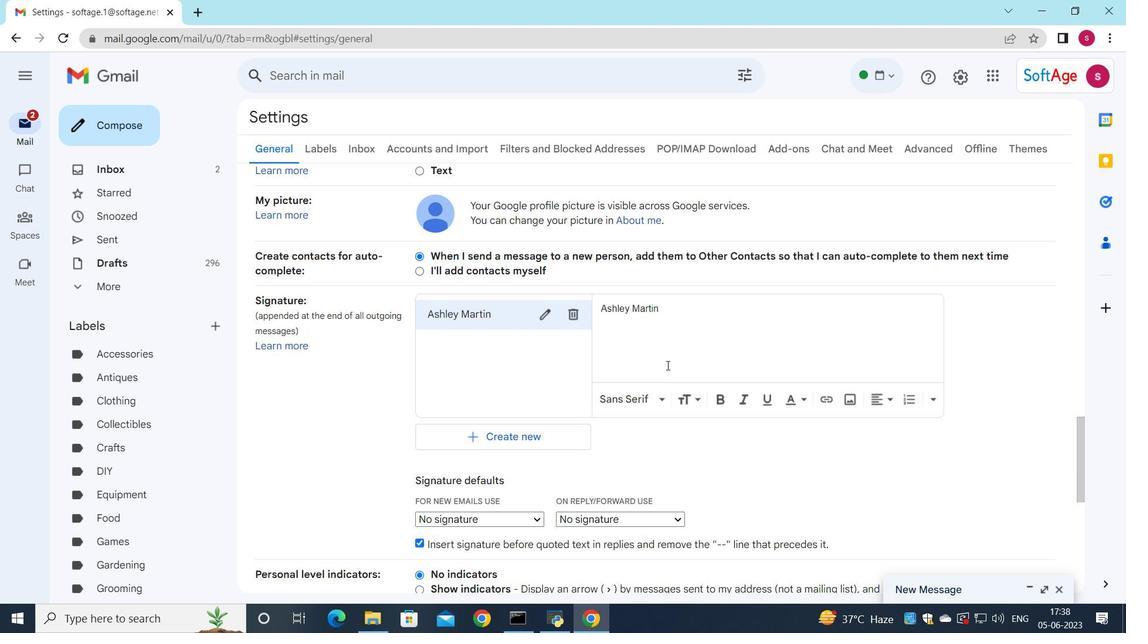 
Action: Mouse moved to (534, 329)
Screenshot: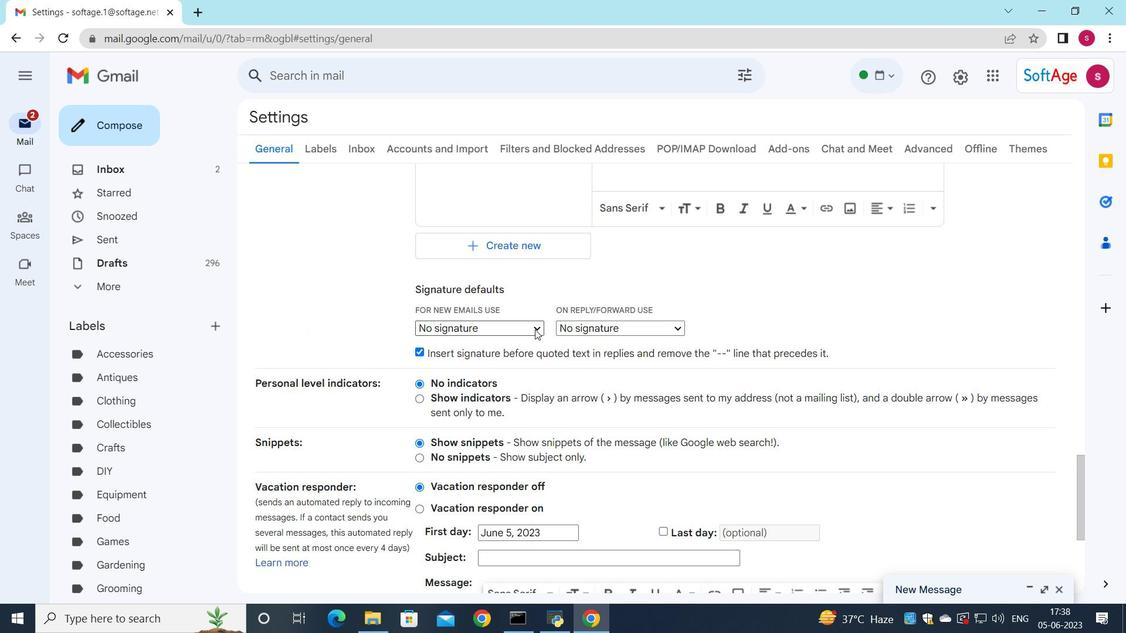 
Action: Mouse pressed left at (534, 329)
Screenshot: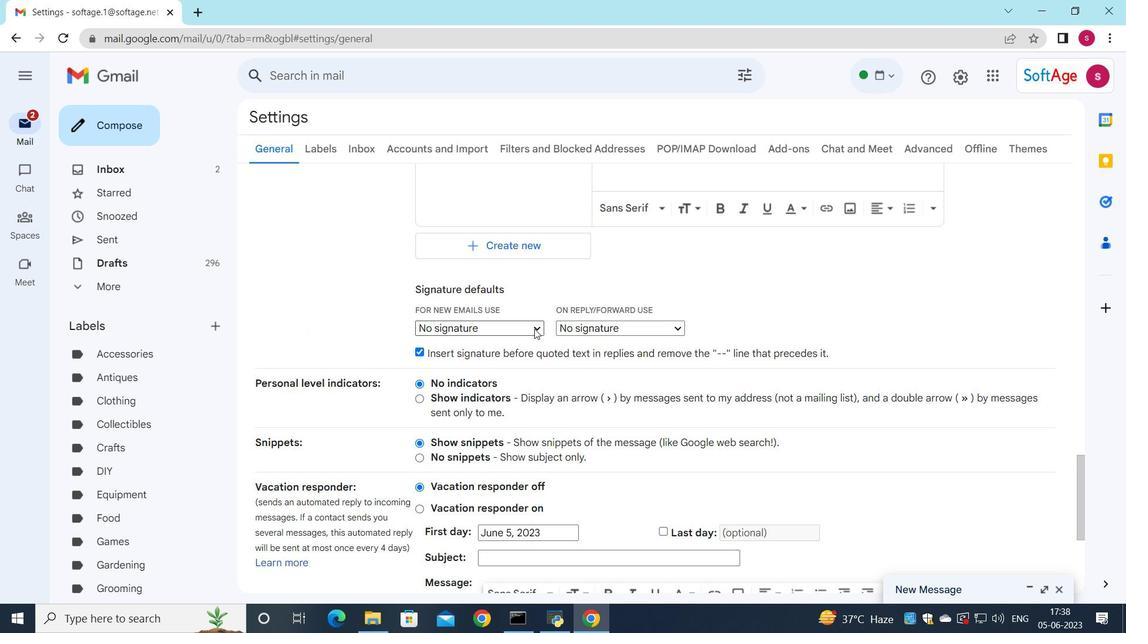 
Action: Mouse moved to (521, 362)
Screenshot: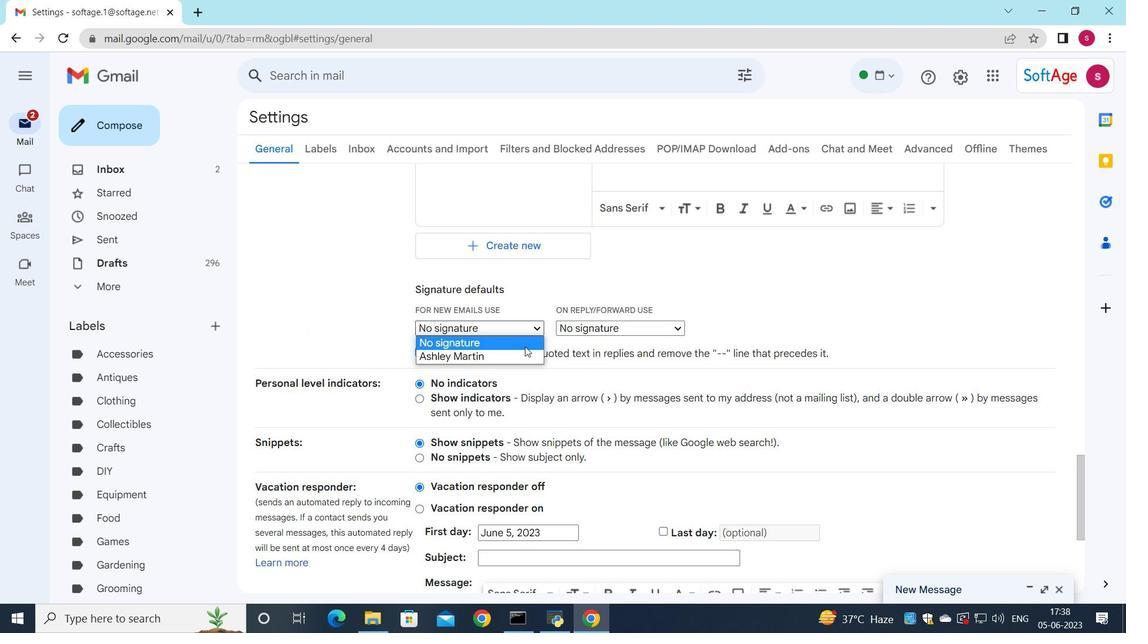 
Action: Mouse pressed left at (521, 362)
Screenshot: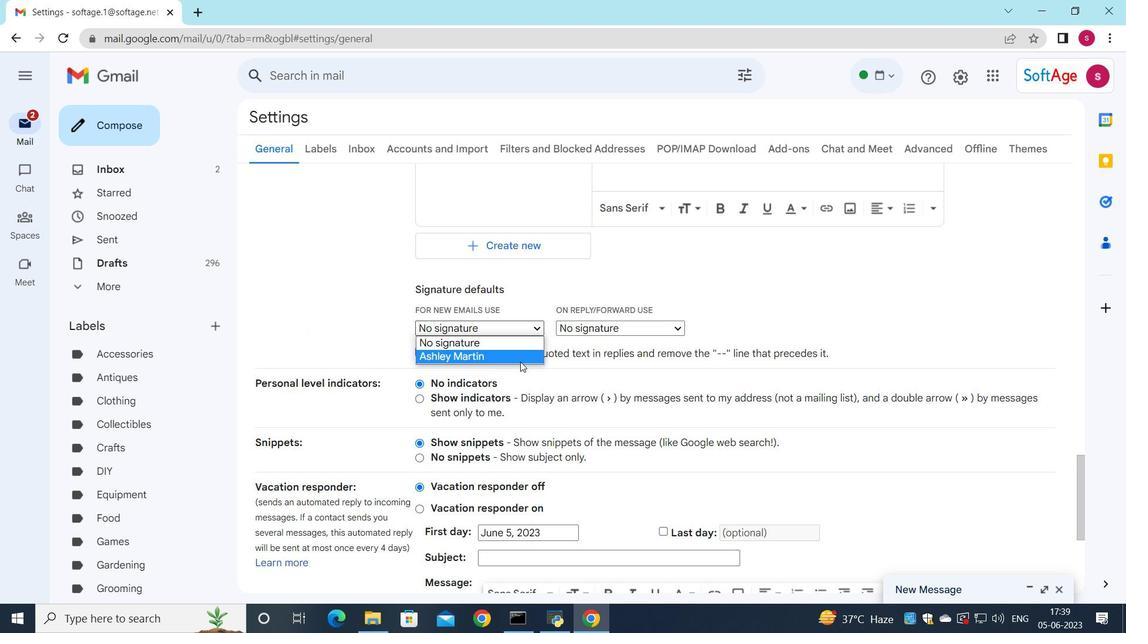 
Action: Mouse moved to (590, 321)
Screenshot: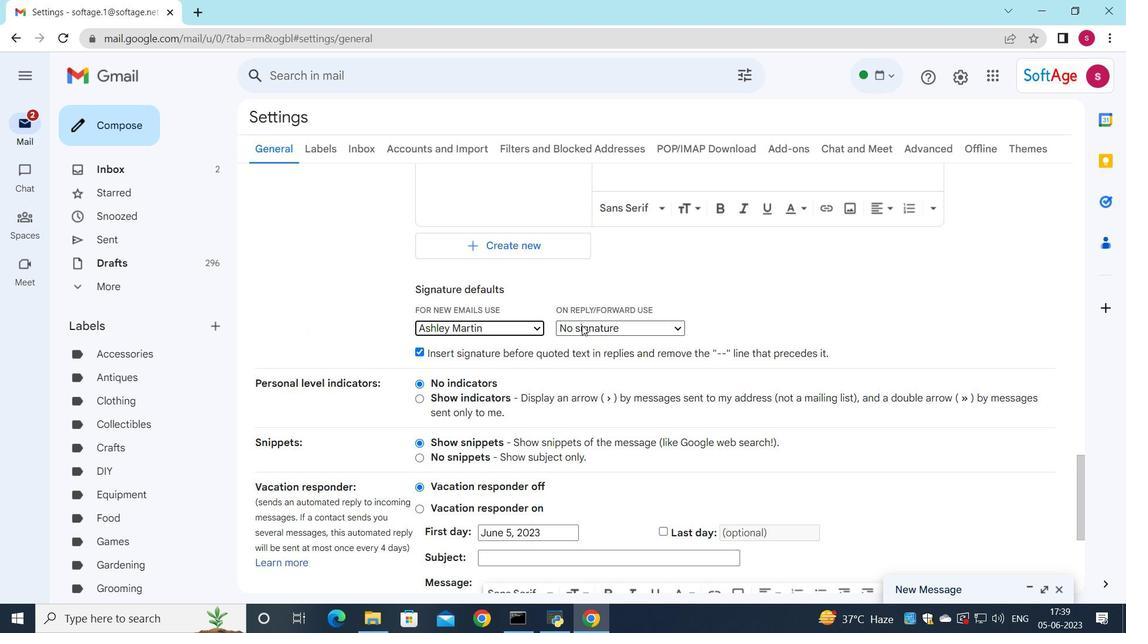 
Action: Mouse pressed left at (590, 321)
Screenshot: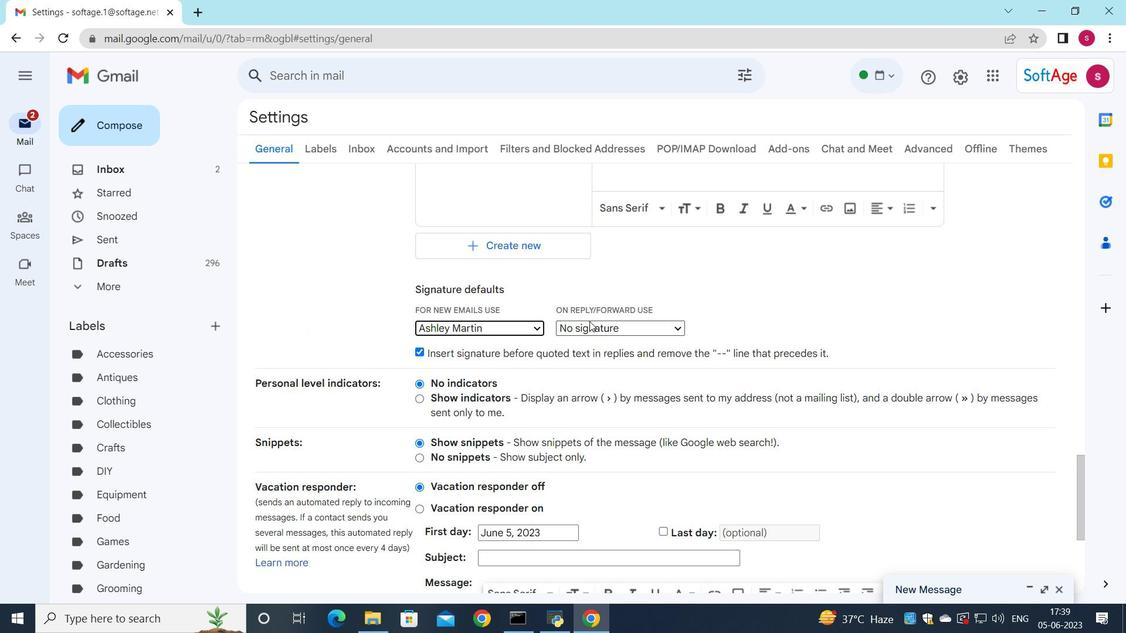 
Action: Mouse moved to (588, 353)
Screenshot: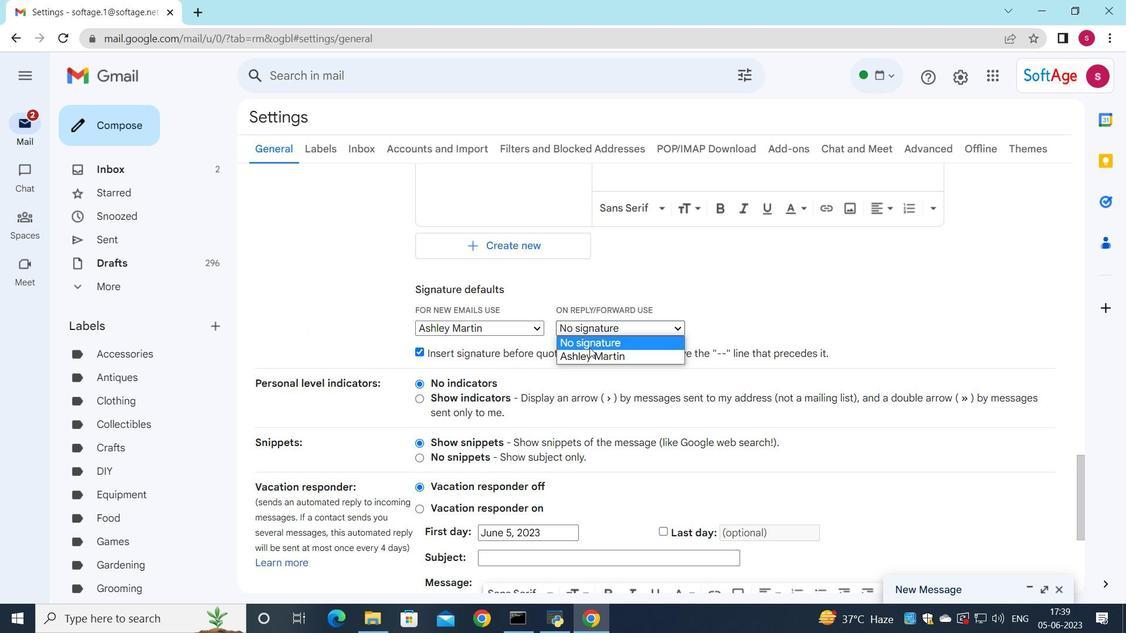 
Action: Mouse pressed left at (588, 353)
Screenshot: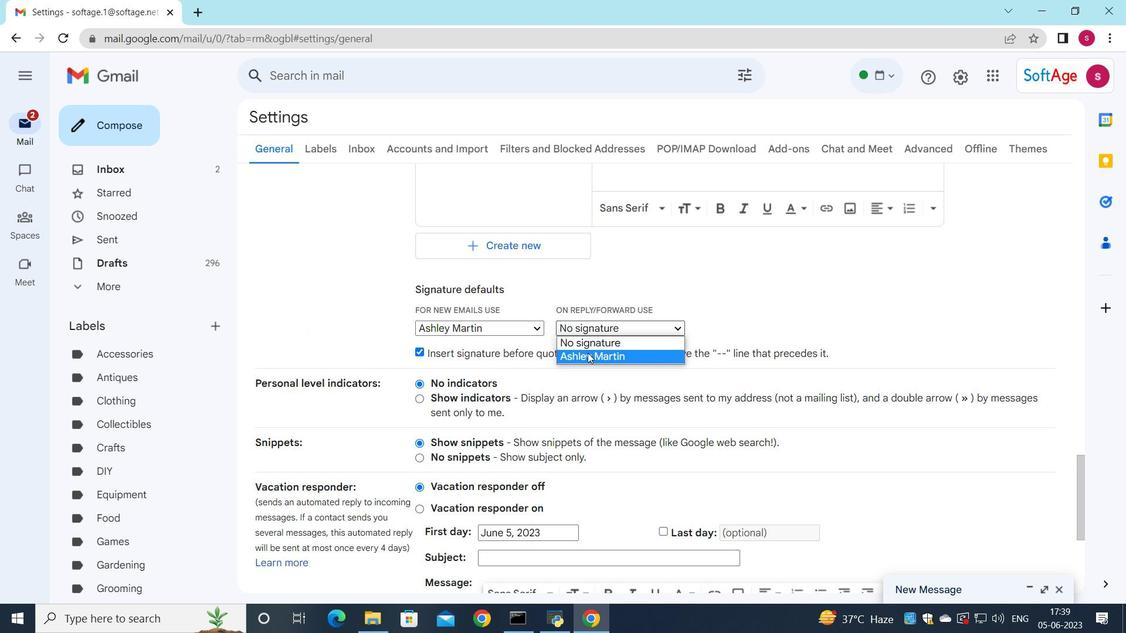 
Action: Mouse moved to (588, 347)
Screenshot: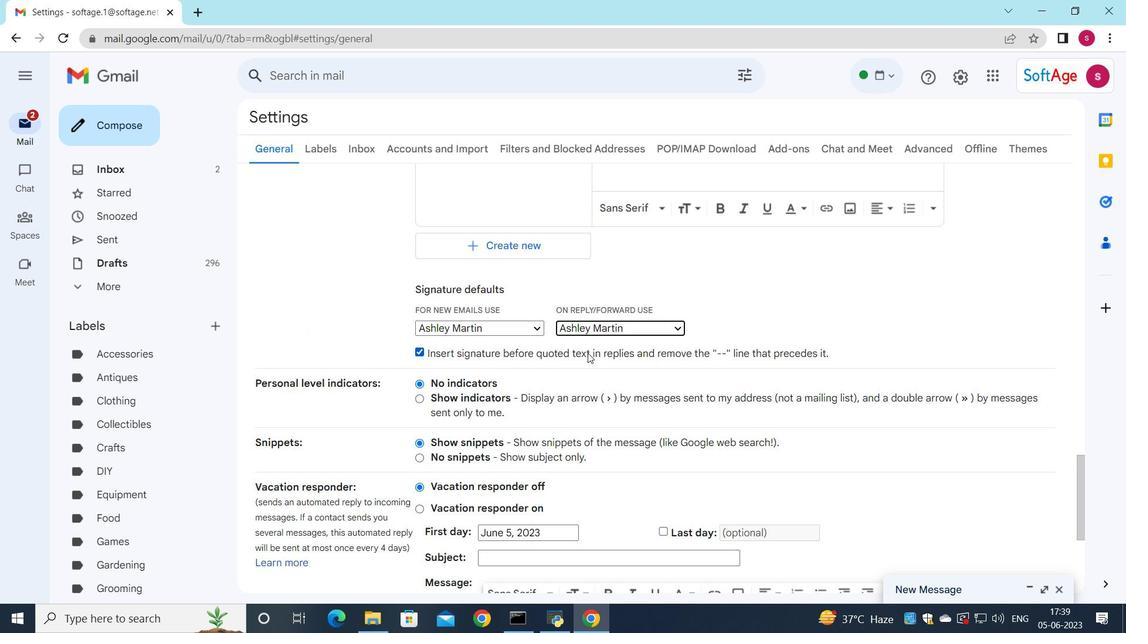 
Action: Mouse scrolled (588, 347) with delta (0, 0)
Screenshot: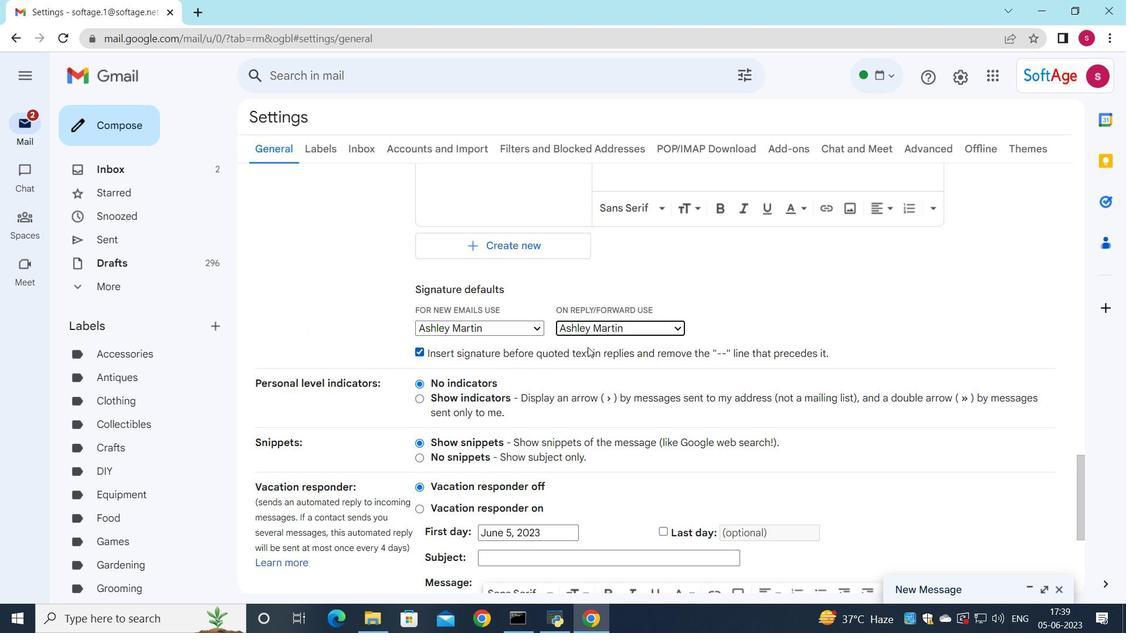 
Action: Mouse scrolled (588, 347) with delta (0, 0)
Screenshot: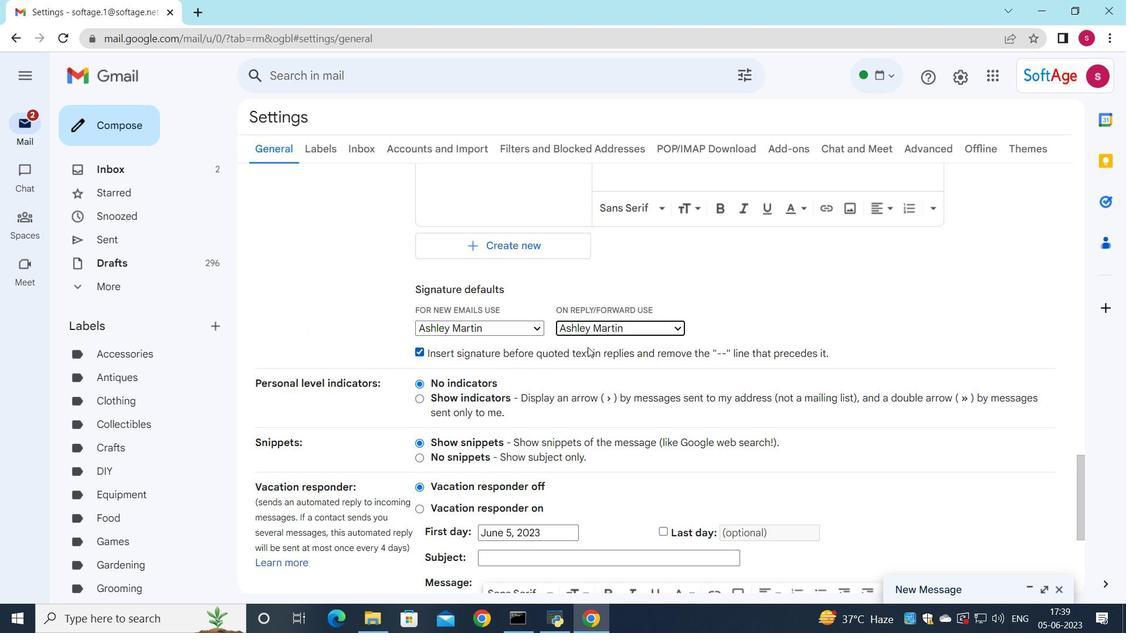 
Action: Mouse scrolled (588, 347) with delta (0, 0)
Screenshot: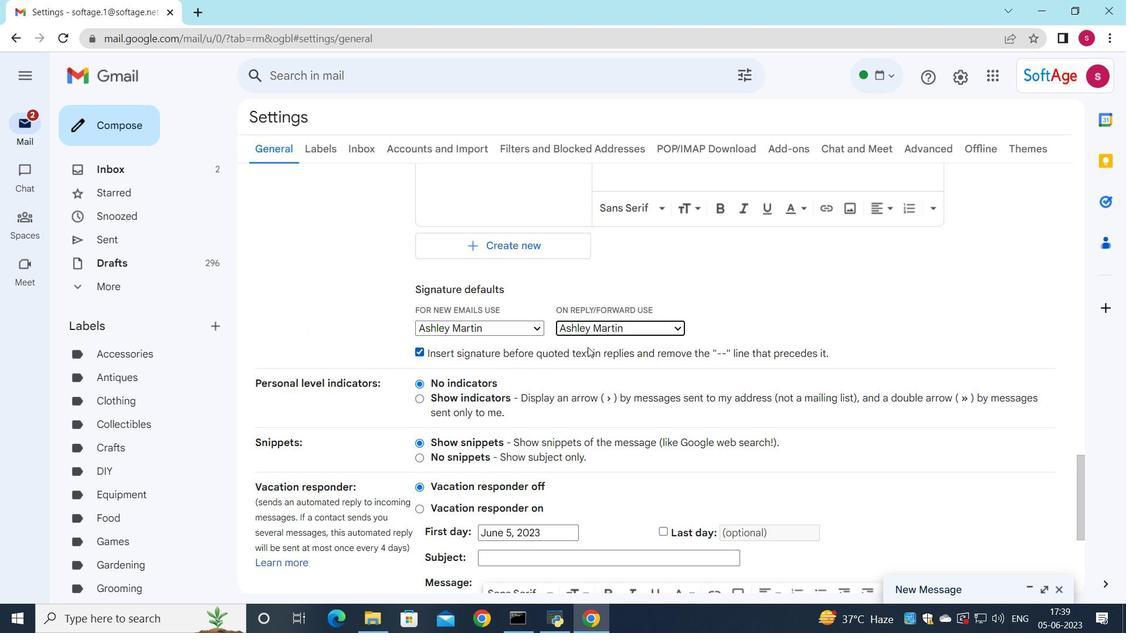 
Action: Mouse scrolled (588, 347) with delta (0, 0)
Screenshot: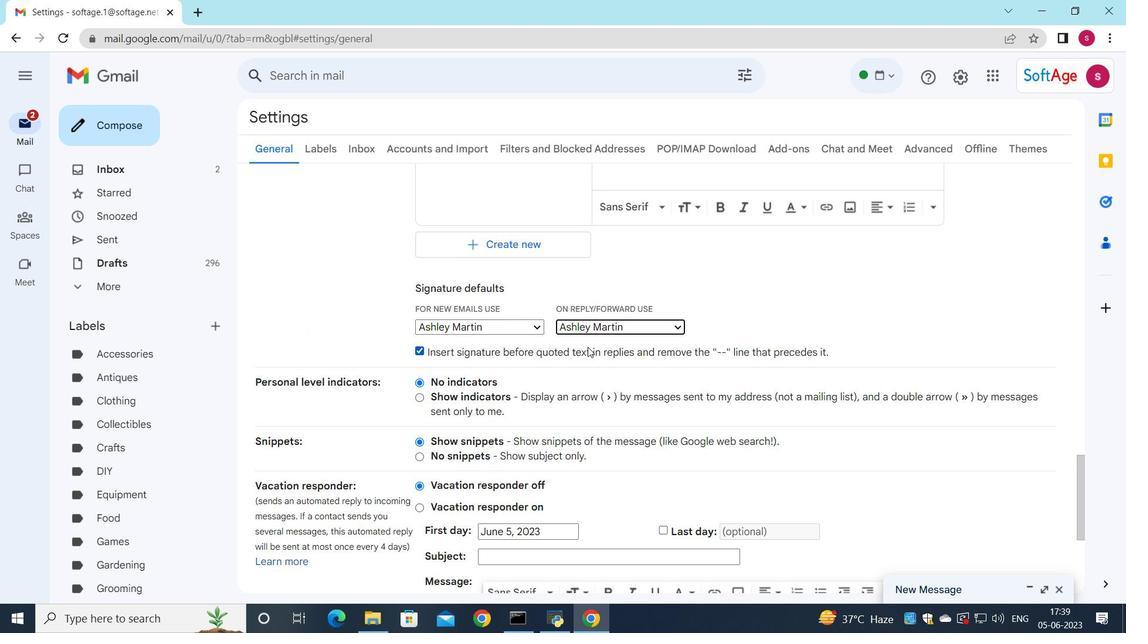 
Action: Mouse moved to (617, 512)
Screenshot: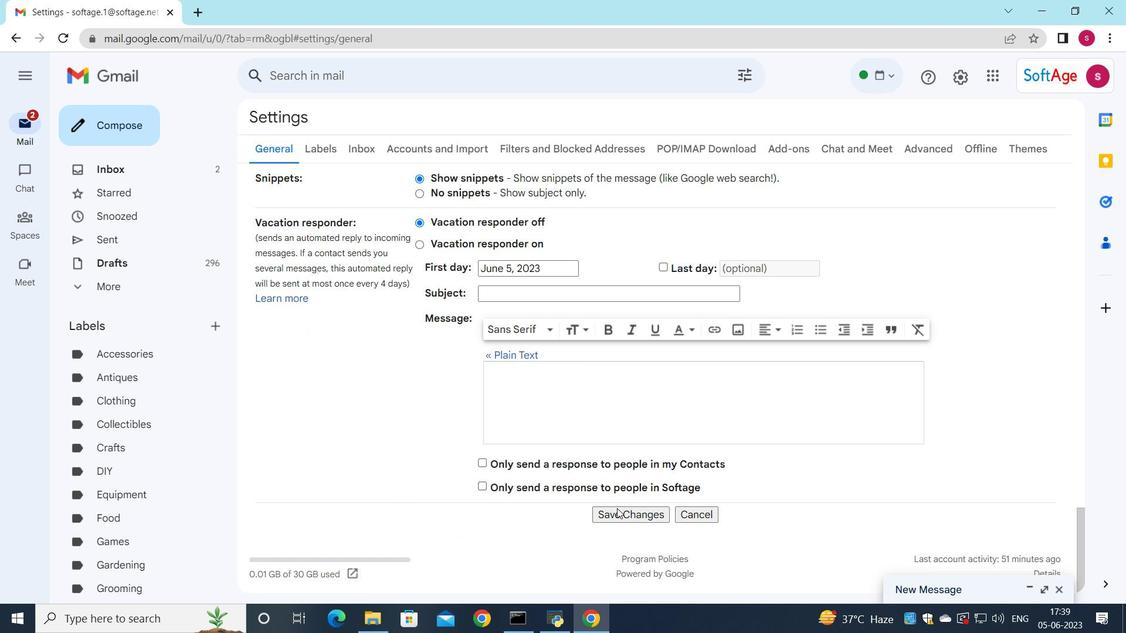 
Action: Mouse pressed left at (617, 512)
Screenshot: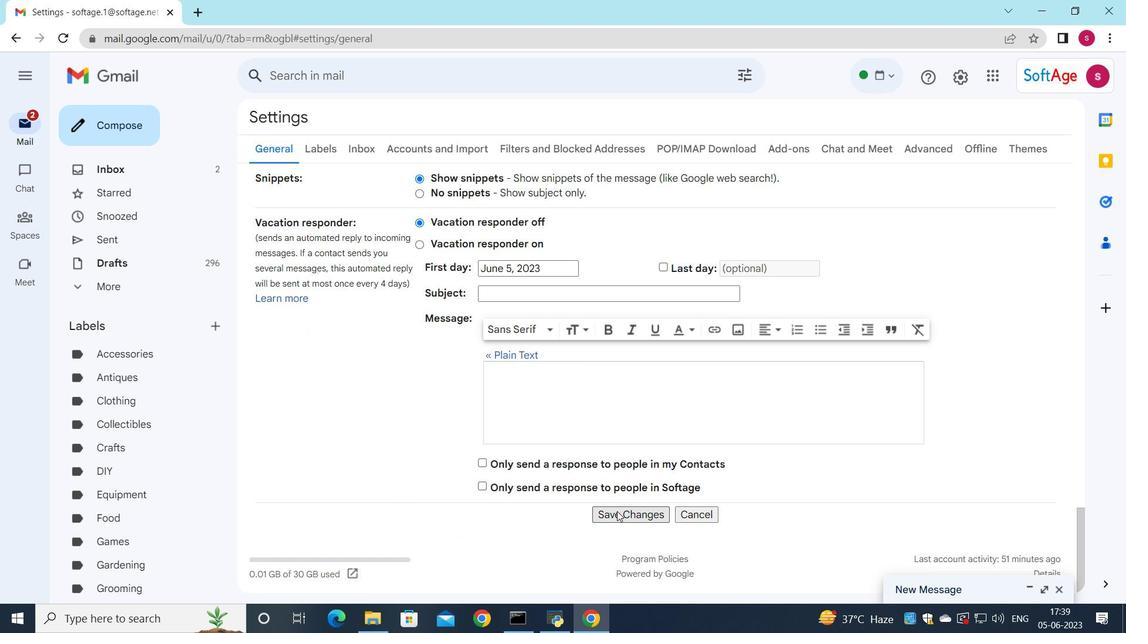 
Action: Mouse moved to (251, 384)
Screenshot: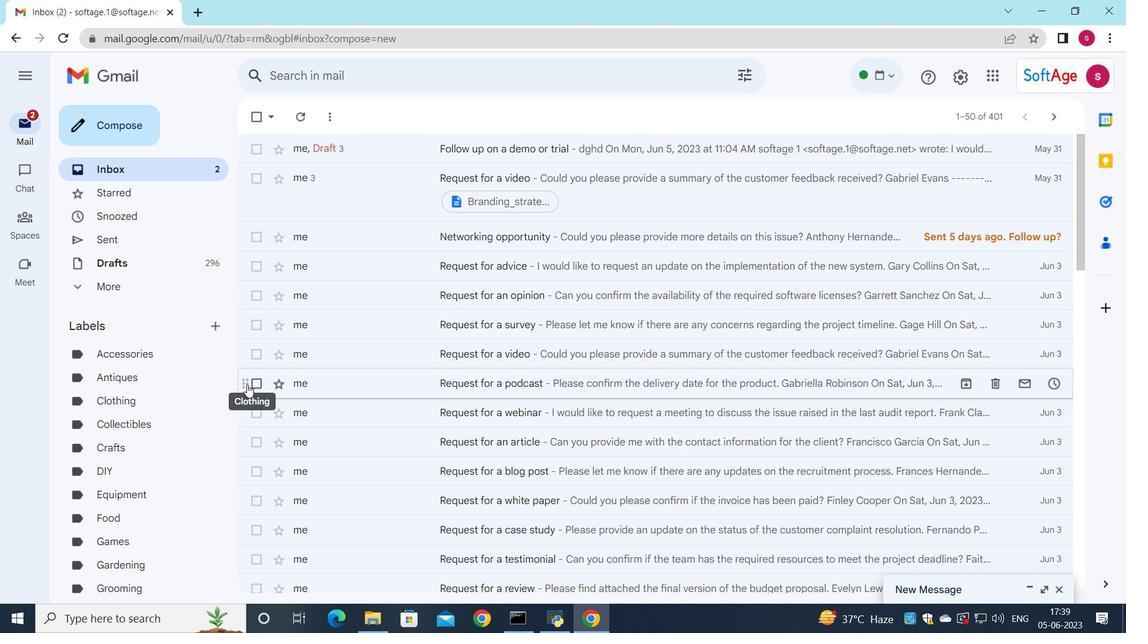 
Action: Mouse pressed left at (251, 384)
Screenshot: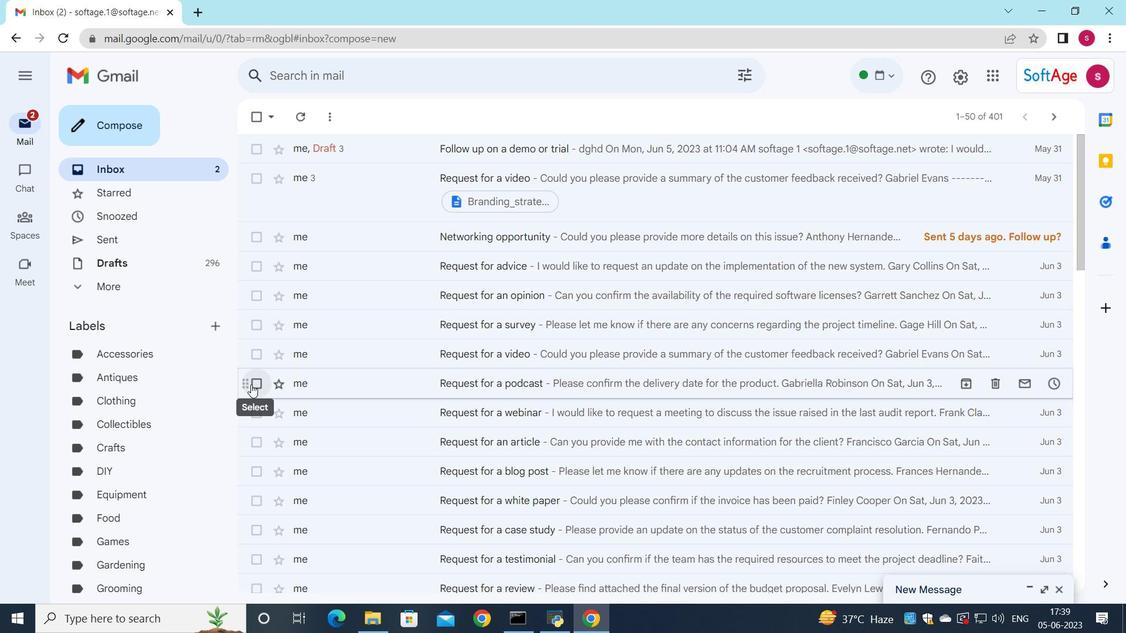 
Action: Mouse moved to (574, 116)
Screenshot: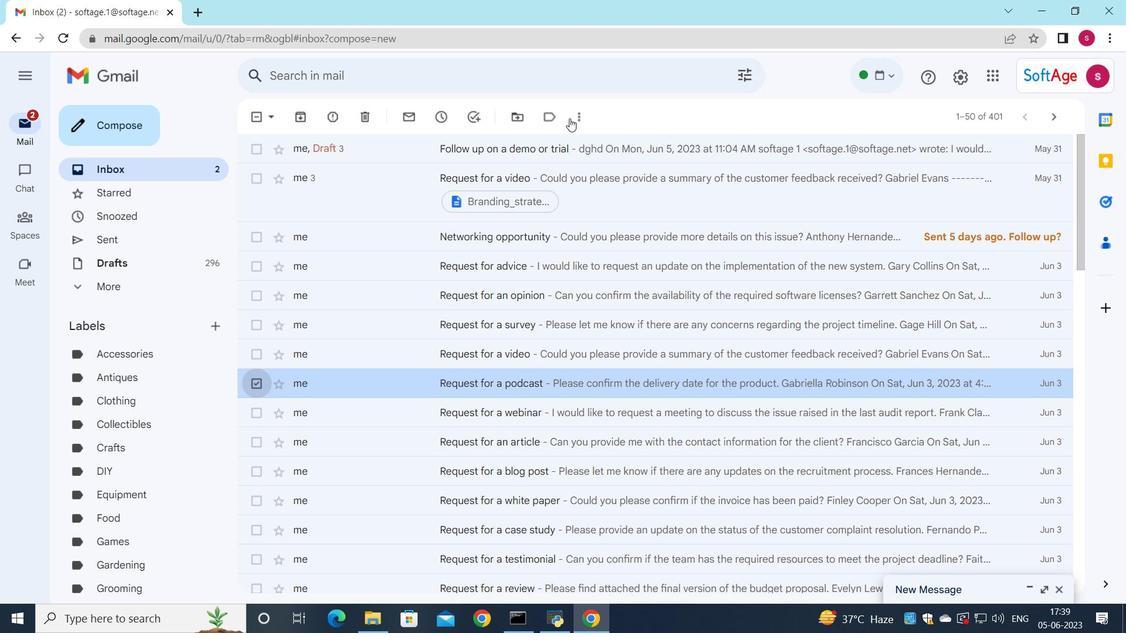 
Action: Mouse pressed left at (574, 116)
Screenshot: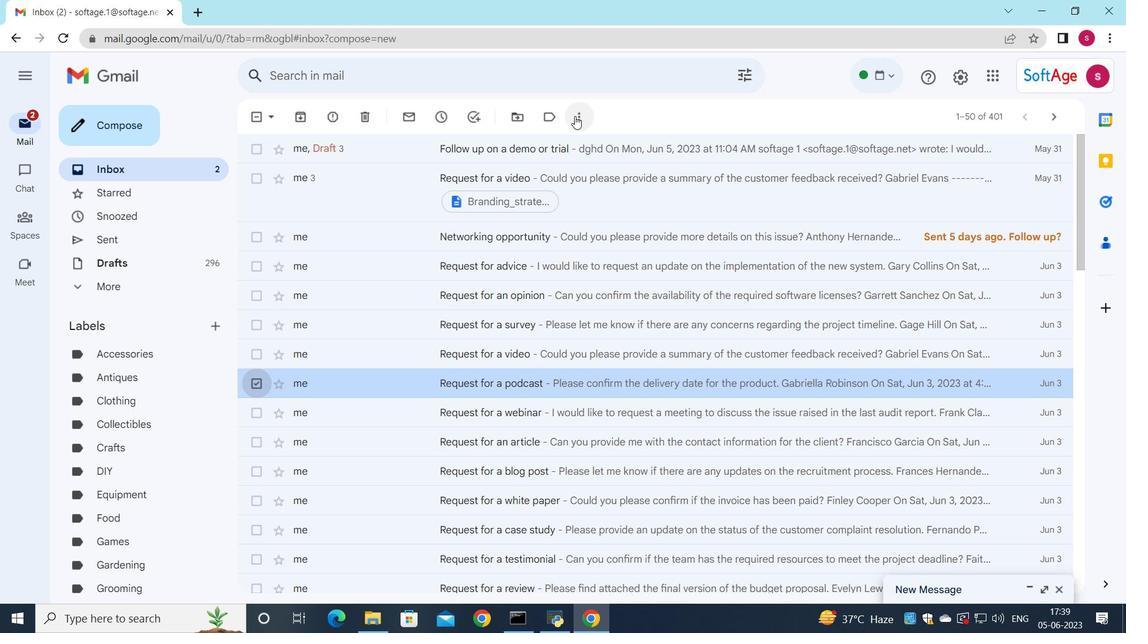 
Action: Mouse moved to (645, 266)
Screenshot: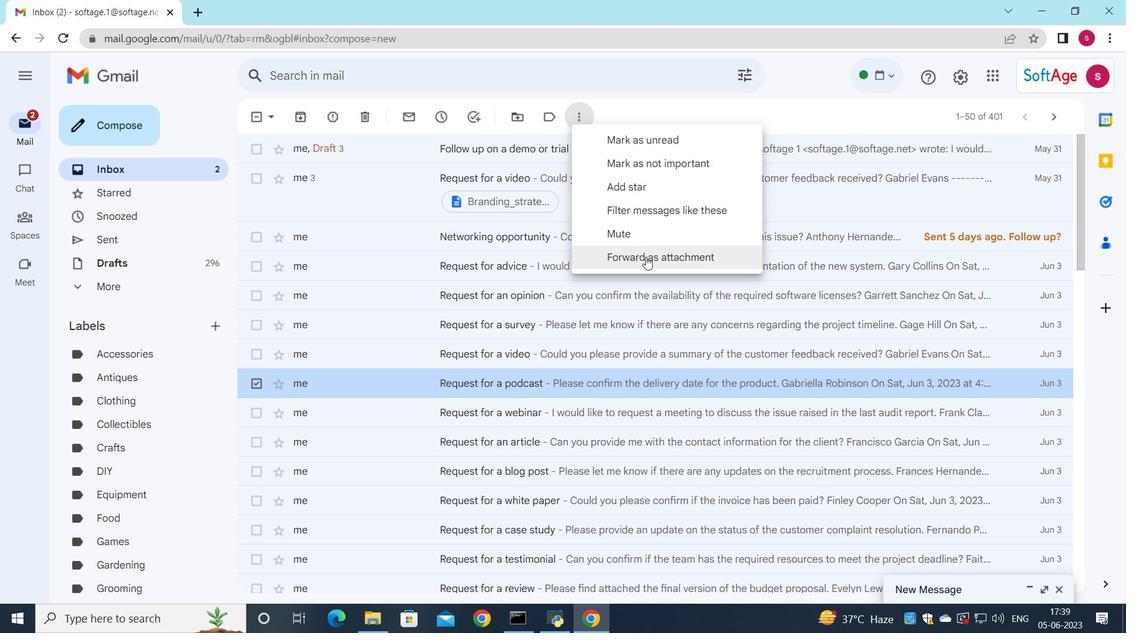 
Action: Mouse pressed left at (645, 266)
Screenshot: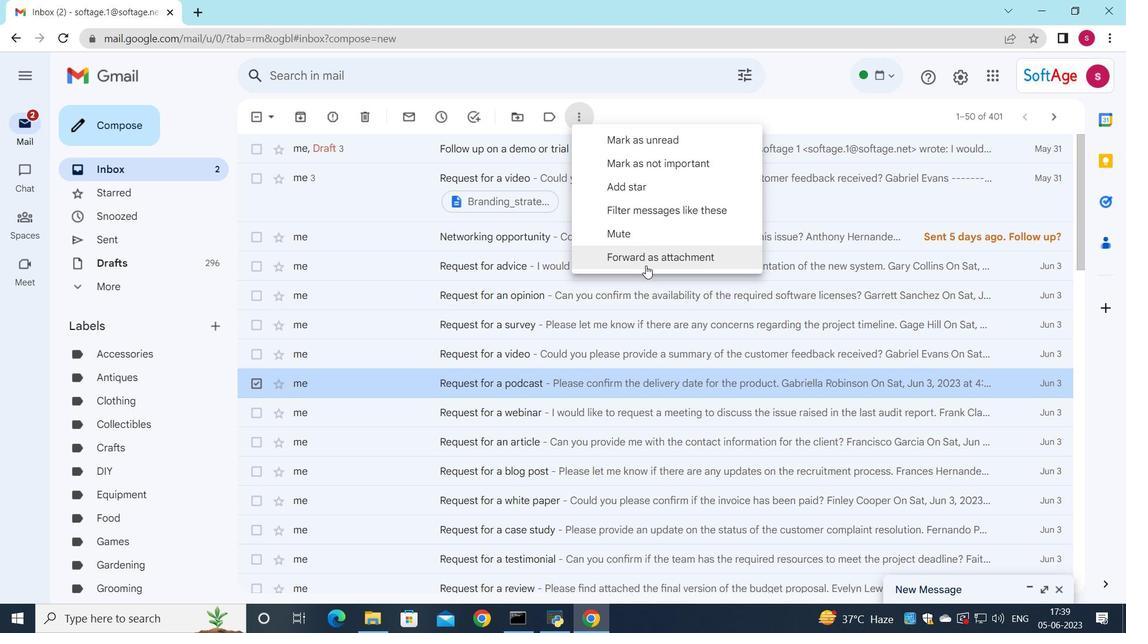 
Action: Mouse moved to (601, 257)
Screenshot: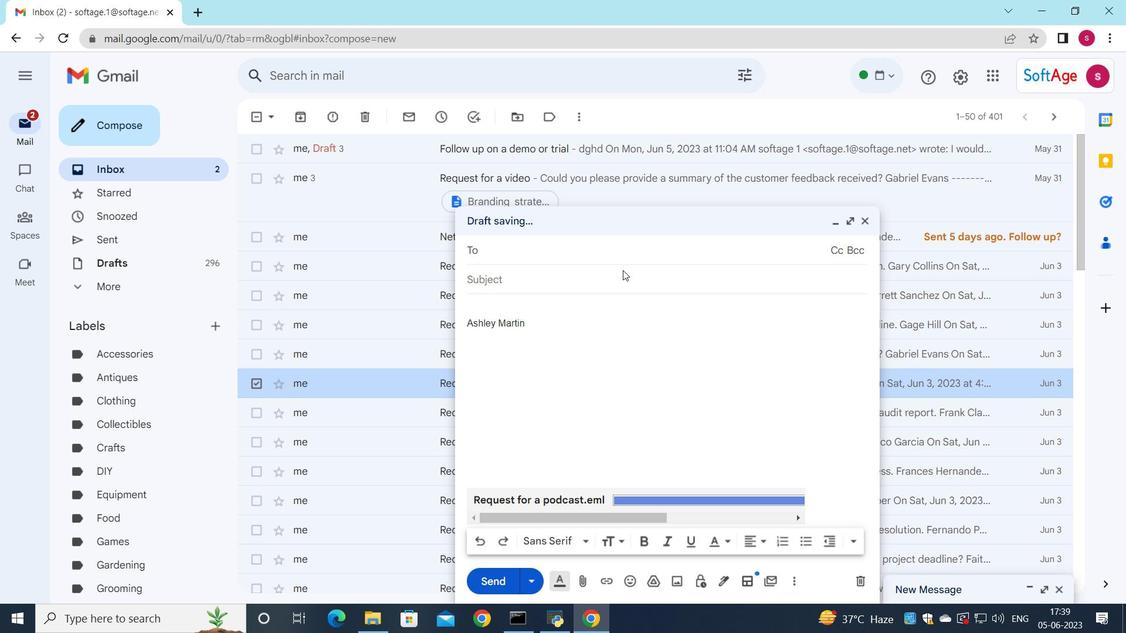 
Action: Key pressed s
Screenshot: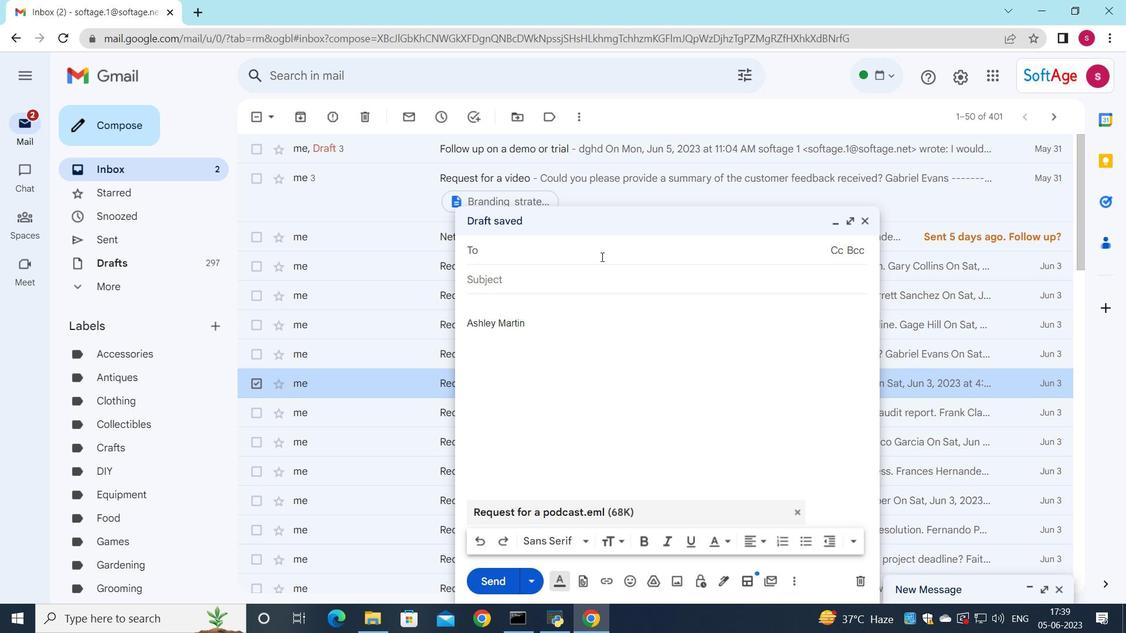 
Action: Mouse moved to (612, 552)
Screenshot: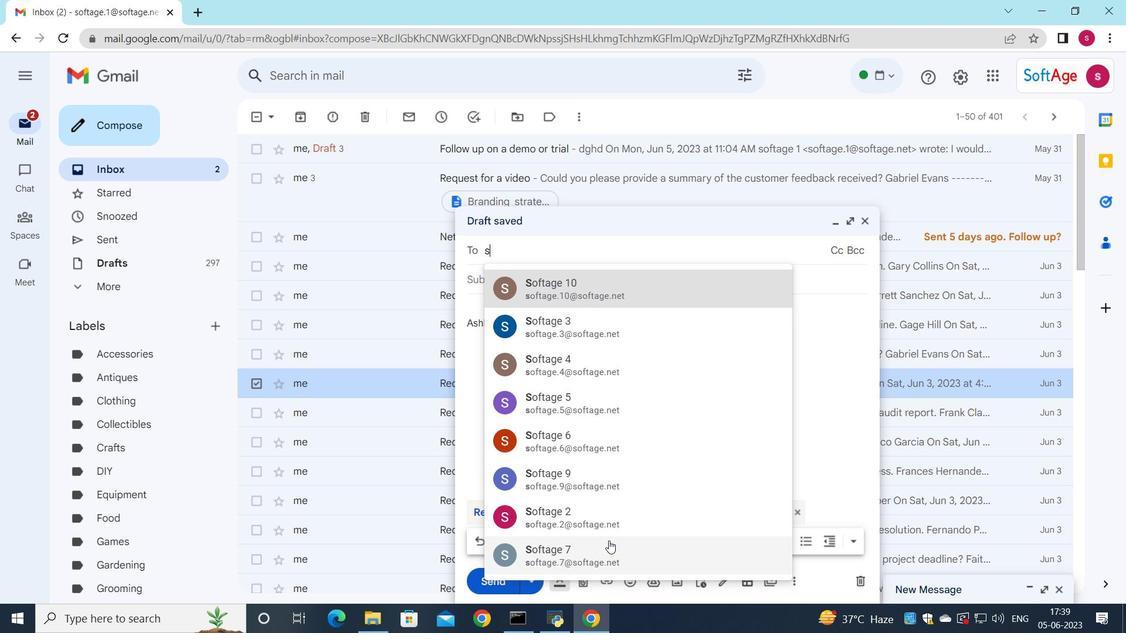
Action: Mouse pressed left at (612, 552)
Screenshot: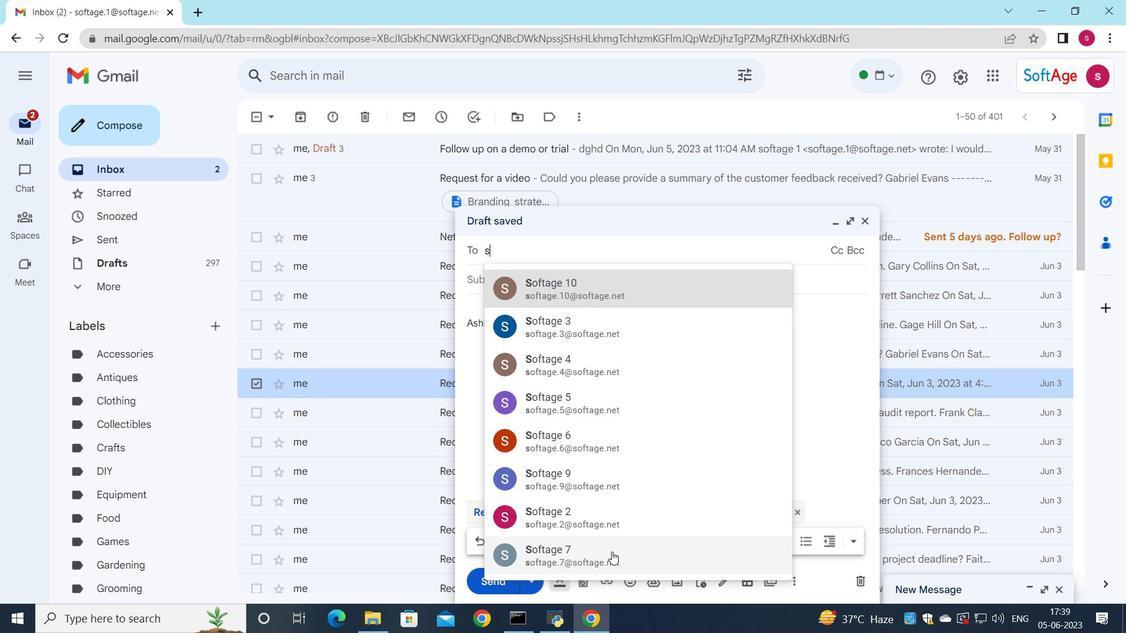 
Action: Mouse moved to (525, 296)
Screenshot: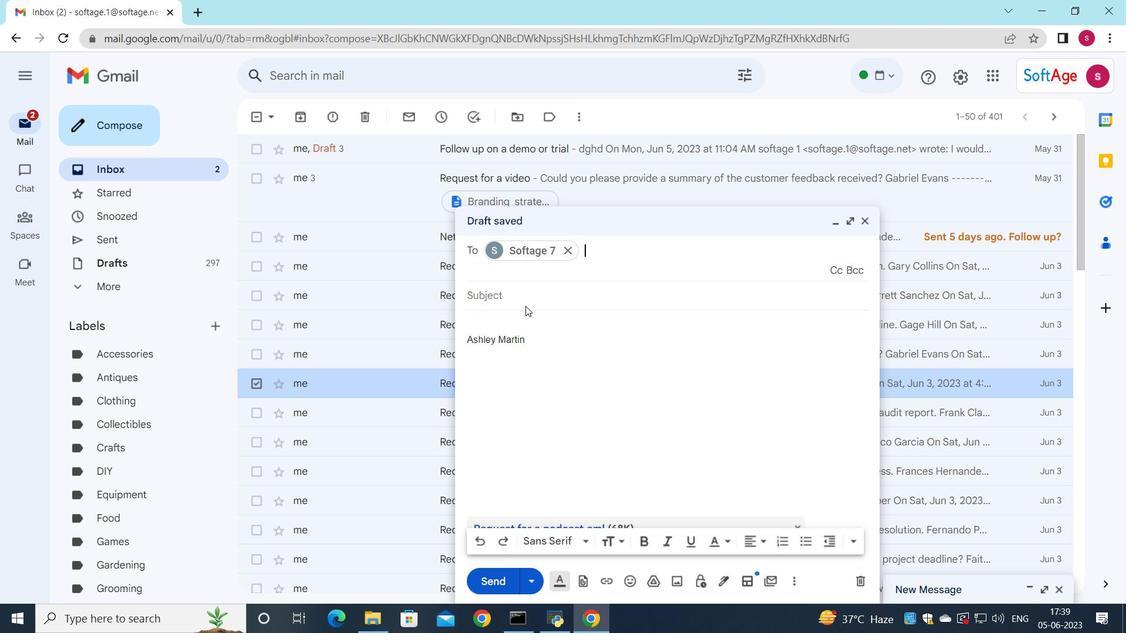 
Action: Mouse pressed left at (525, 296)
Screenshot: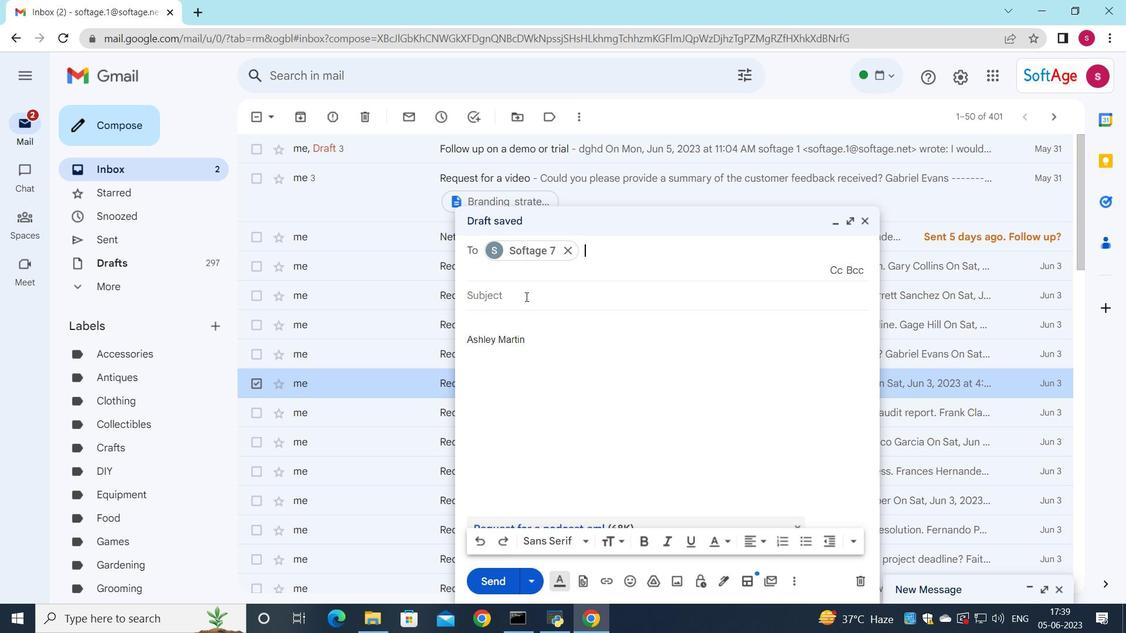 
Action: Key pressed <Key.shift>Job<Key.space>application<Key.space>follow-up
Screenshot: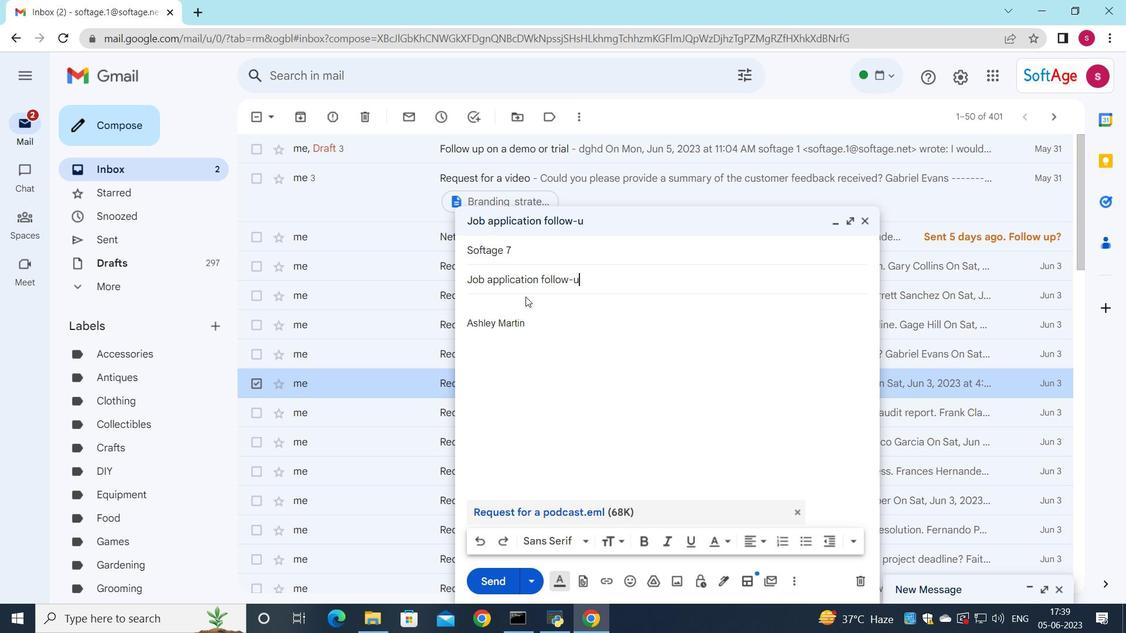 
Action: Mouse scrolled (525, 296) with delta (0, 0)
Screenshot: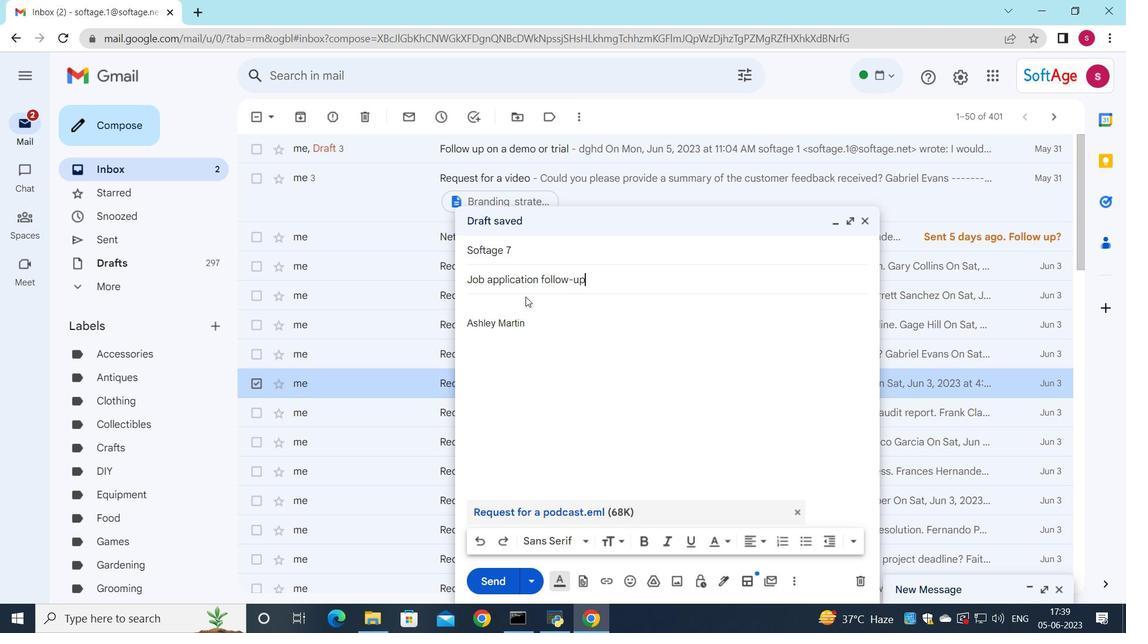 
Action: Mouse moved to (513, 309)
Screenshot: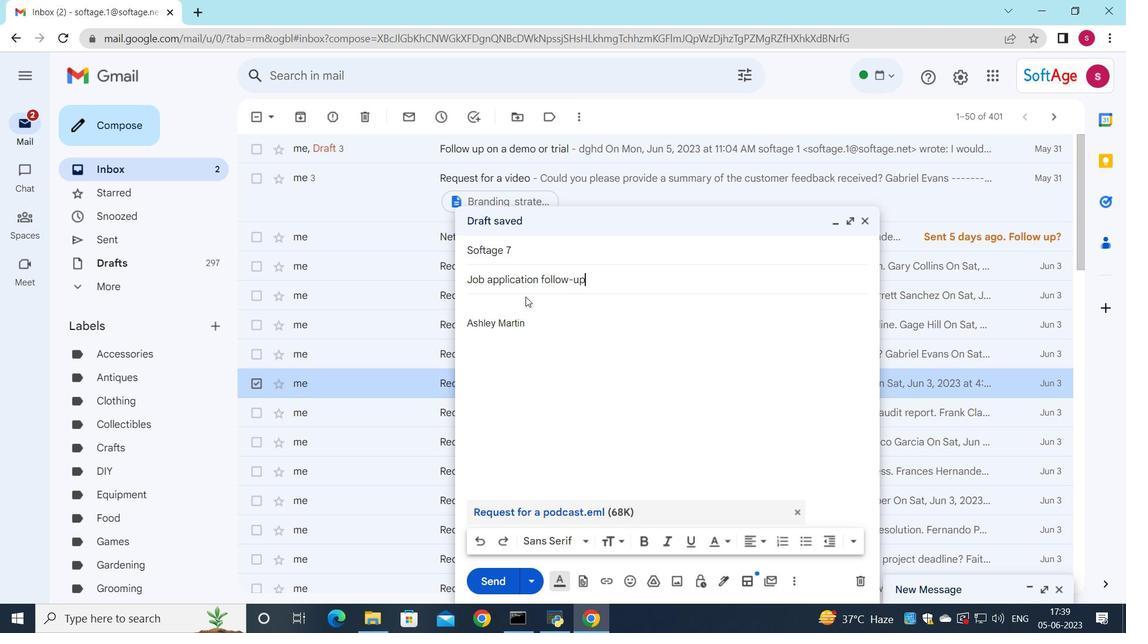 
Action: Mouse pressed left at (513, 309)
Screenshot: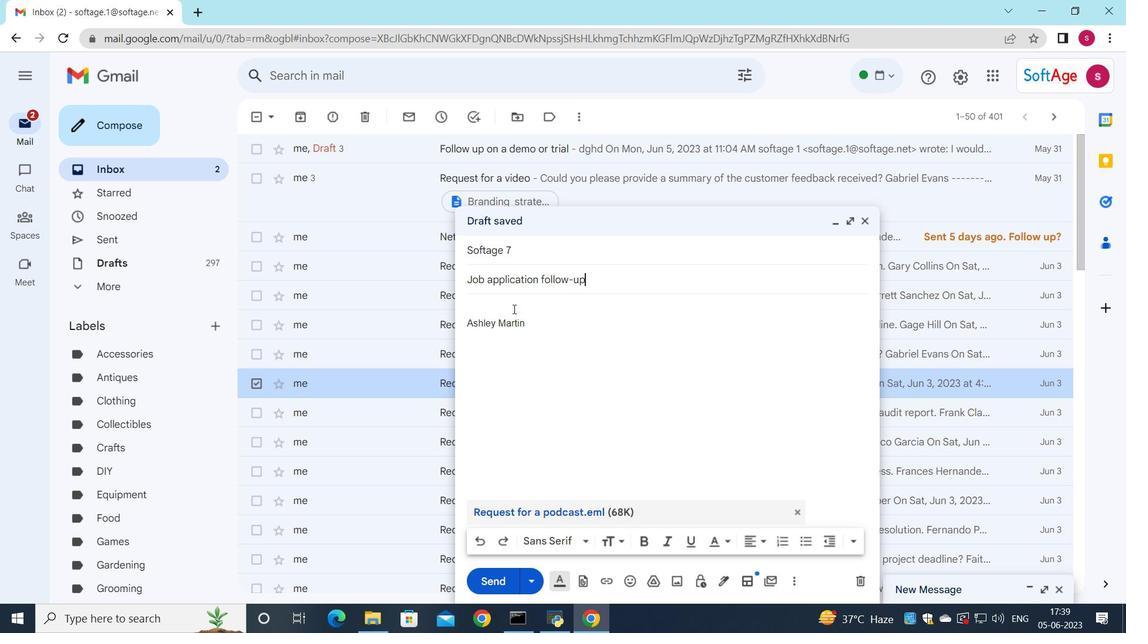 
Action: Mouse moved to (513, 309)
Screenshot: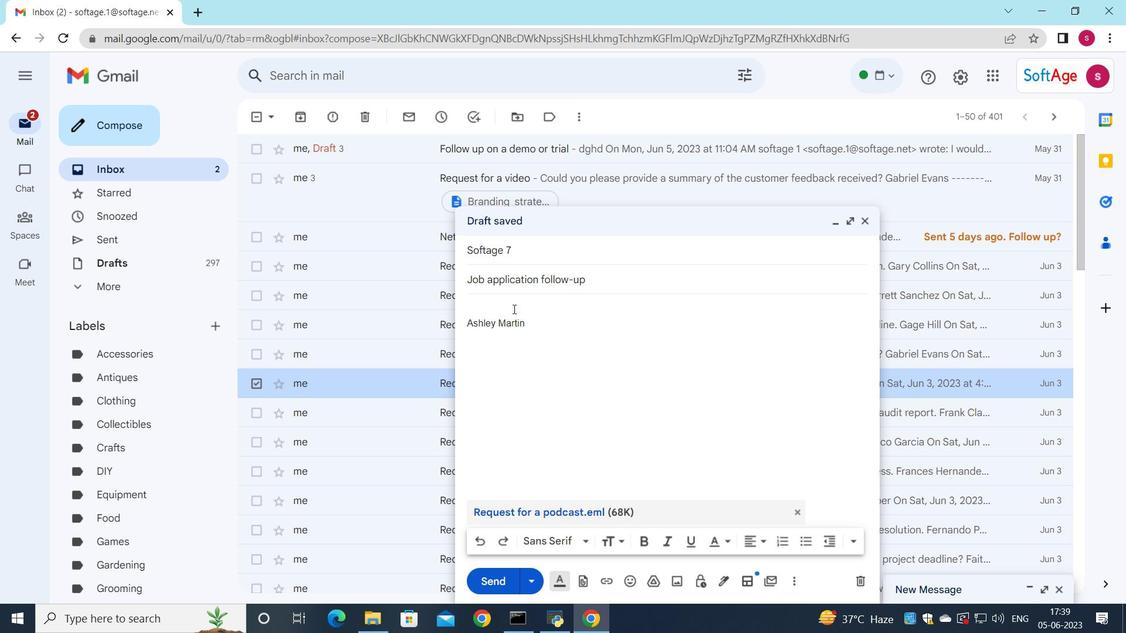 
Action: Key pressed <Key.shift_r><Key.shift_r><Key.shift_r><Key.shift_r>I<Key.space>wanted<Key.space>to<Key.space>re<Key.backspace><Key.backspace>follow<Key.space>up<Key.space>on<Key.space>the<Key.space>request<Key.space>for<Key.space>approval<Key.space>of<Key.space>the<Key.space>travel<Key.space>expenses.
Screenshot: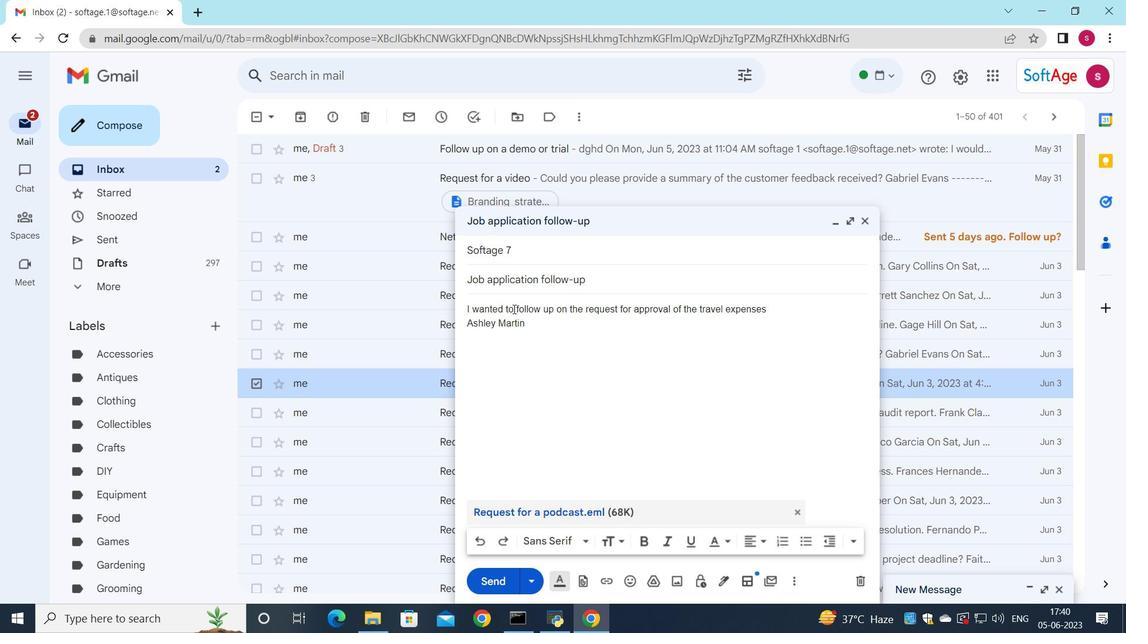 
Action: Mouse moved to (481, 586)
Screenshot: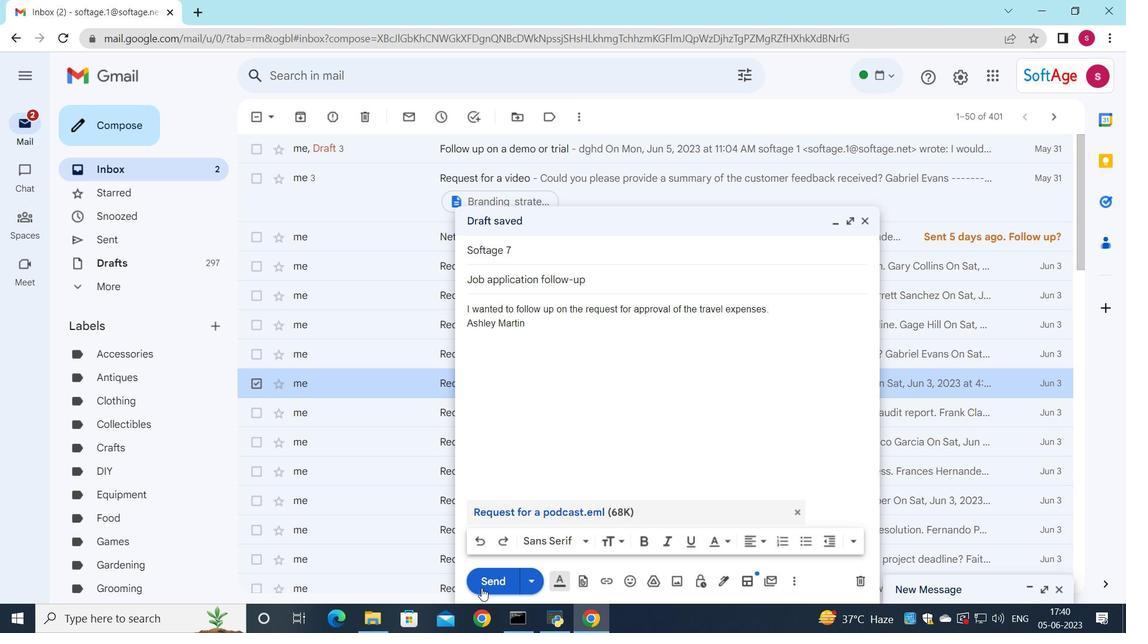 
Action: Mouse pressed left at (481, 586)
Screenshot: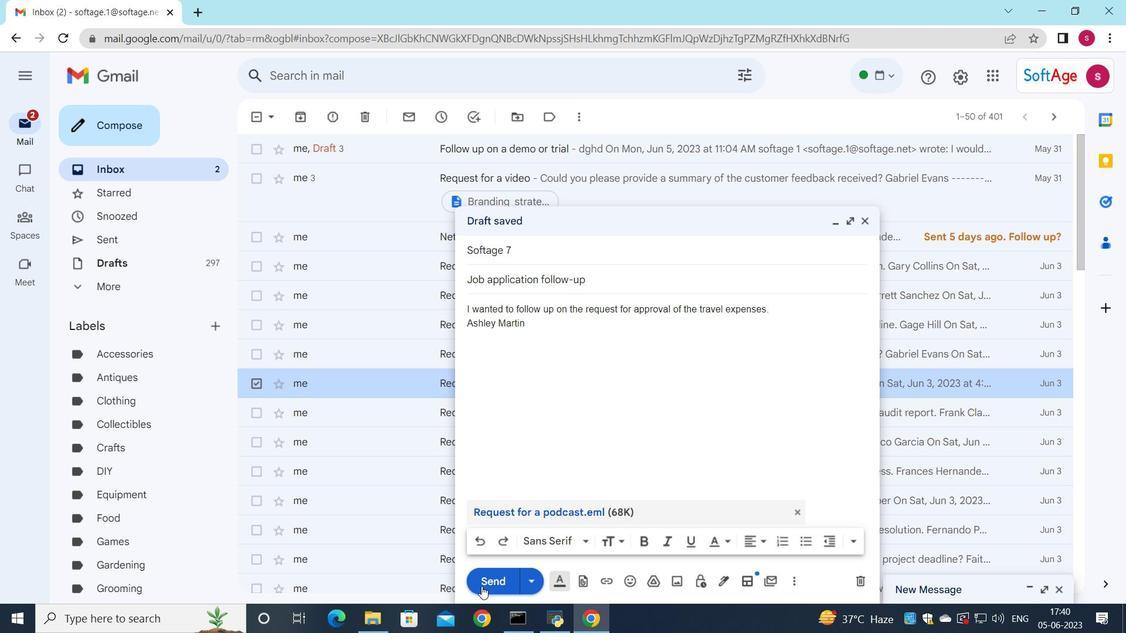 
Action: Mouse moved to (607, 220)
Screenshot: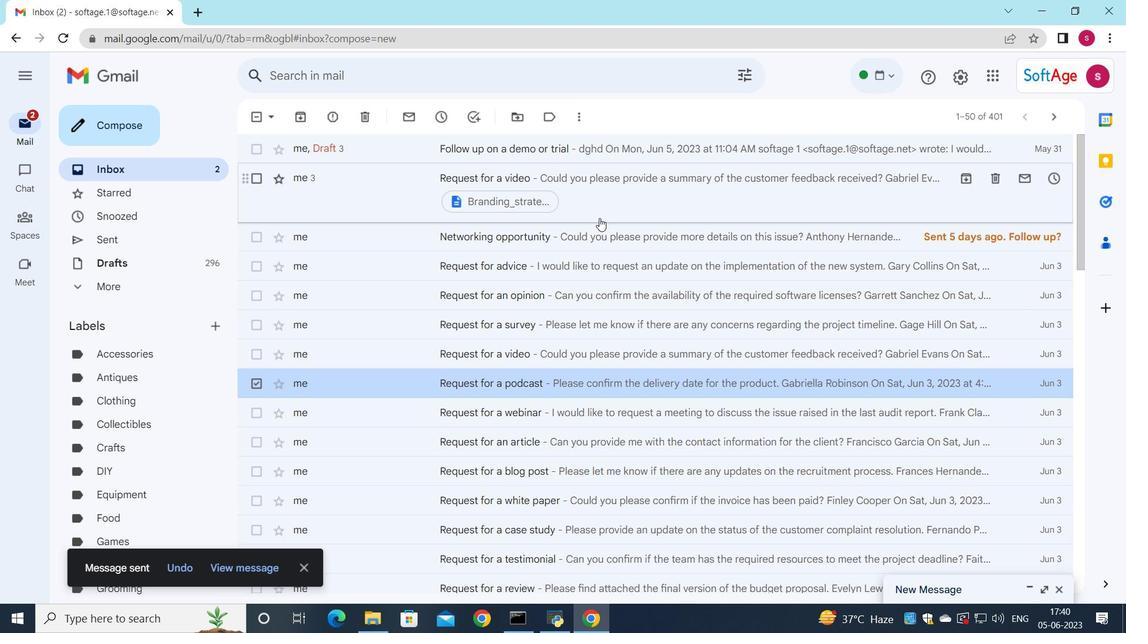 
